 Task: Find a flat in San Salvador, El Salvador for 5 guests from June 9-10, with a price range of ₹6000 - ₹38000, 3 bedrooms, self check-in, and English-speaking host.
Action: Mouse moved to (415, 86)
Screenshot: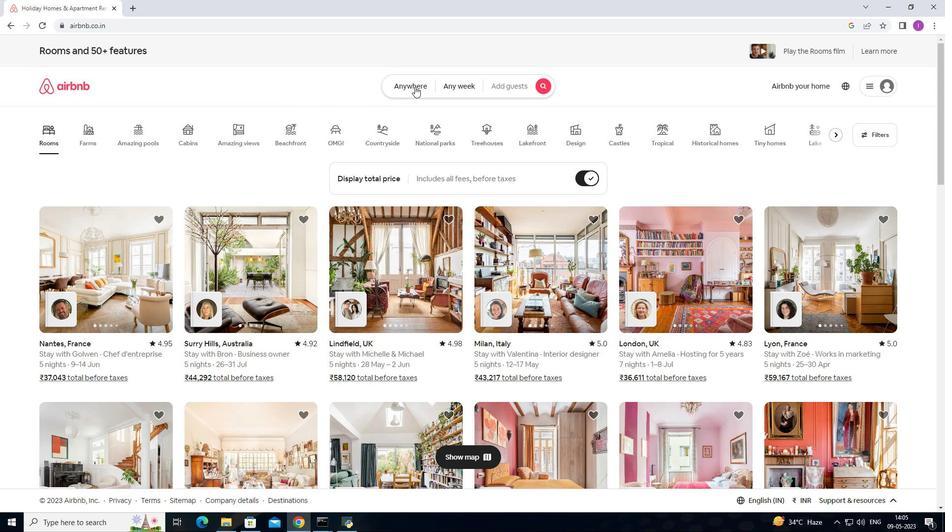 
Action: Mouse pressed left at (415, 86)
Screenshot: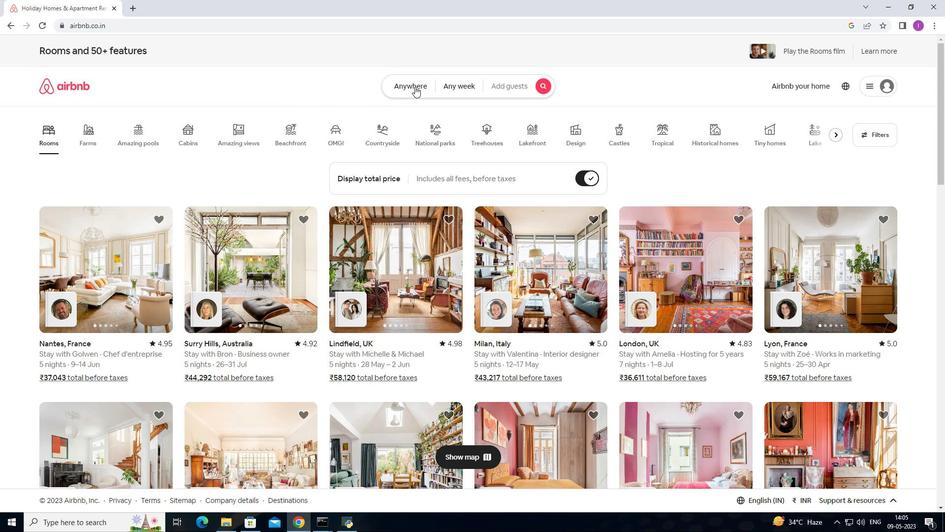 
Action: Mouse moved to (330, 120)
Screenshot: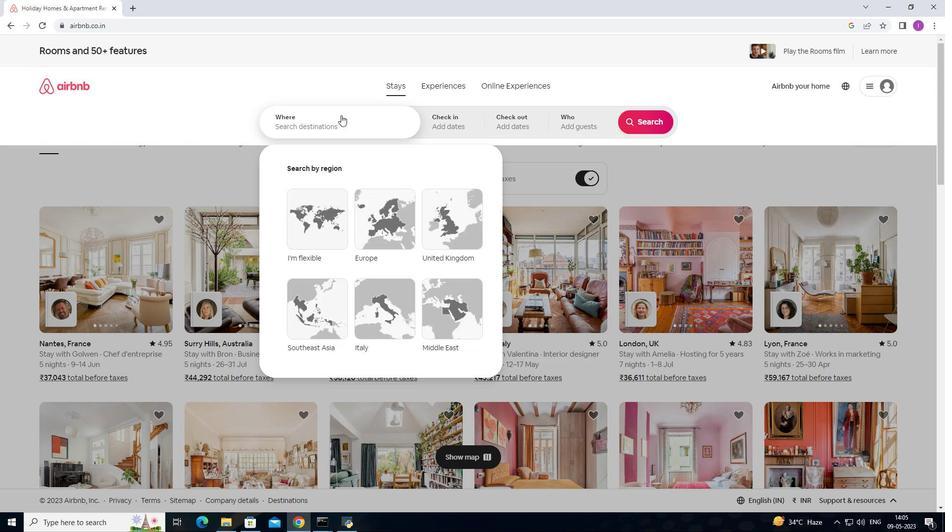 
Action: Mouse pressed left at (330, 120)
Screenshot: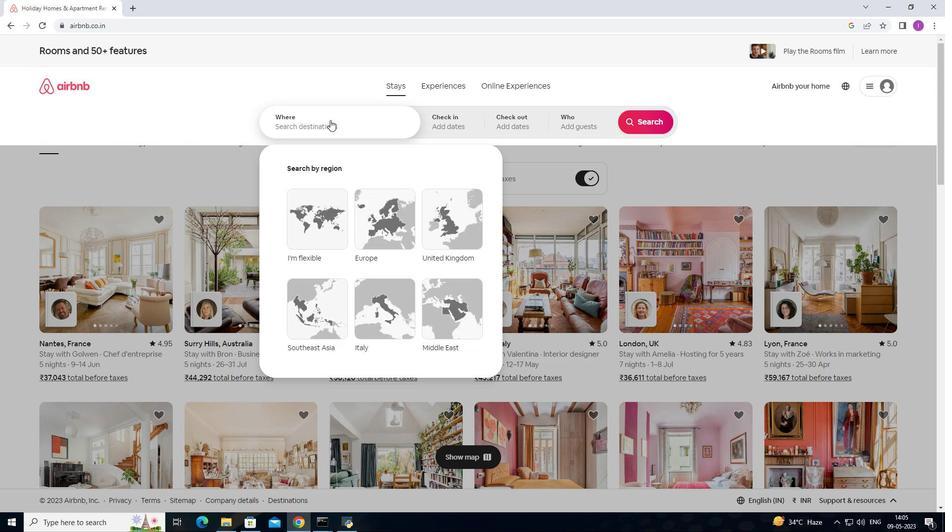 
Action: Mouse moved to (339, 123)
Screenshot: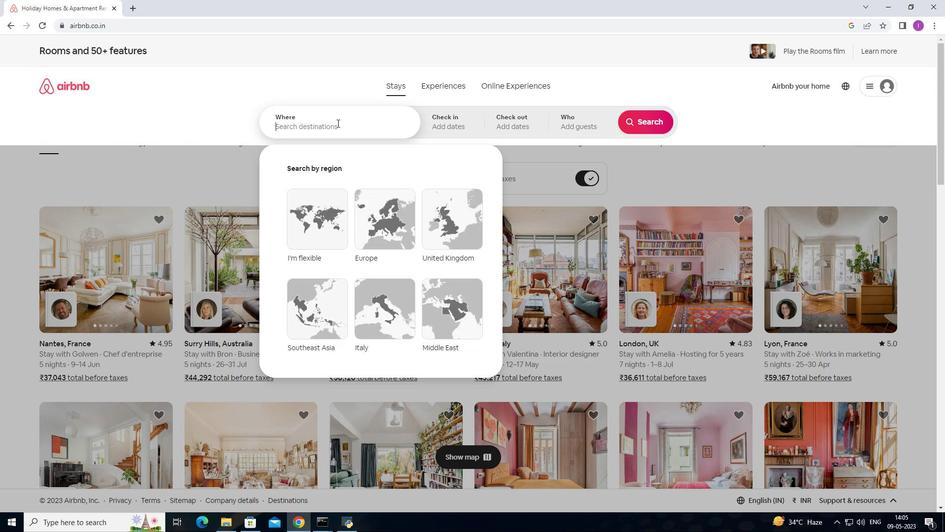 
Action: Key pressed <Key.shift>San<Key.space><Key.shift>Salvador,<Key.shift>El<Key.space>salvador
Screenshot: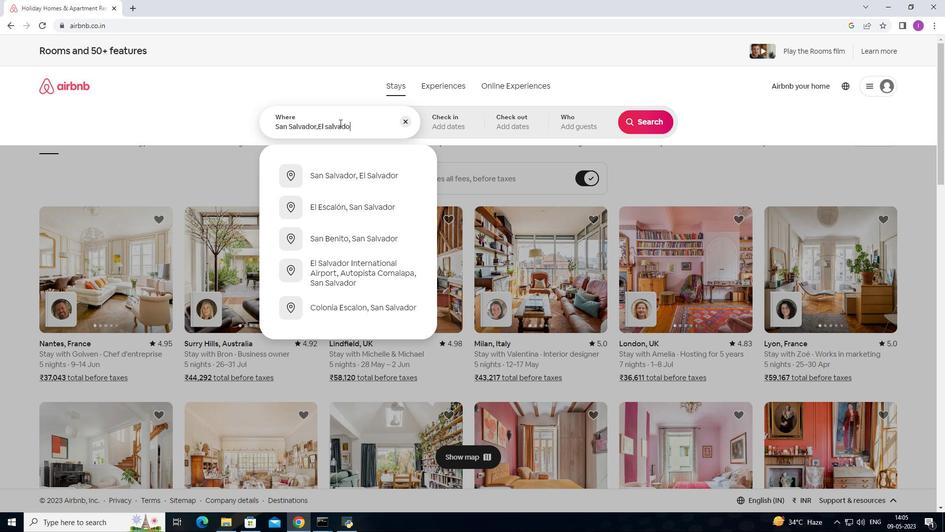 
Action: Mouse moved to (330, 172)
Screenshot: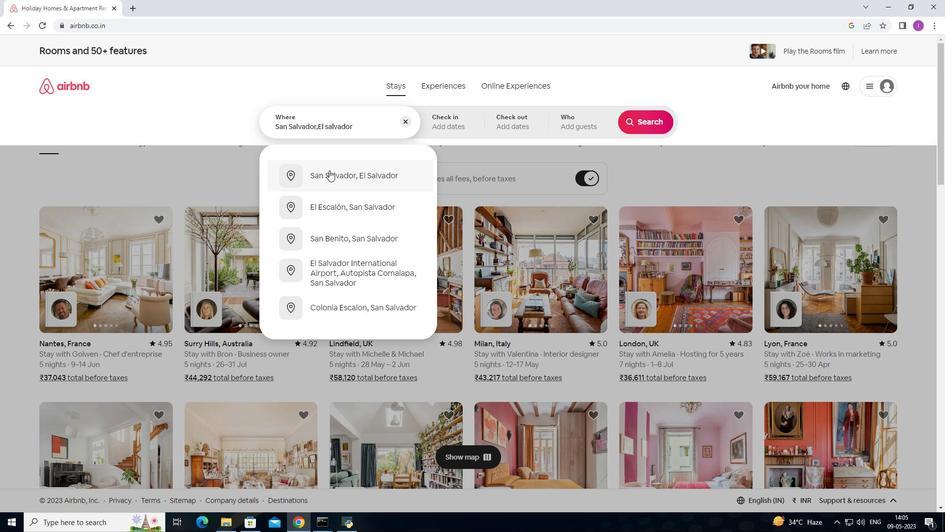 
Action: Mouse pressed left at (330, 172)
Screenshot: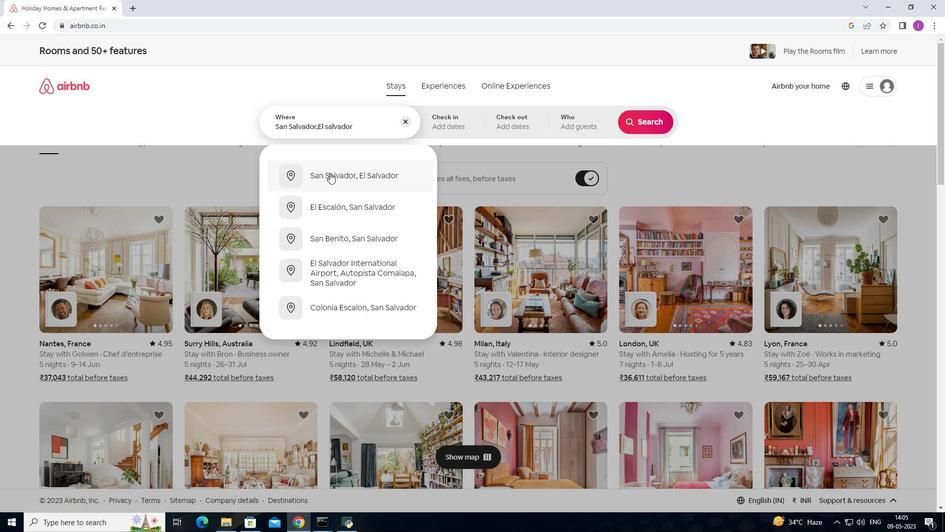 
Action: Mouse moved to (533, 129)
Screenshot: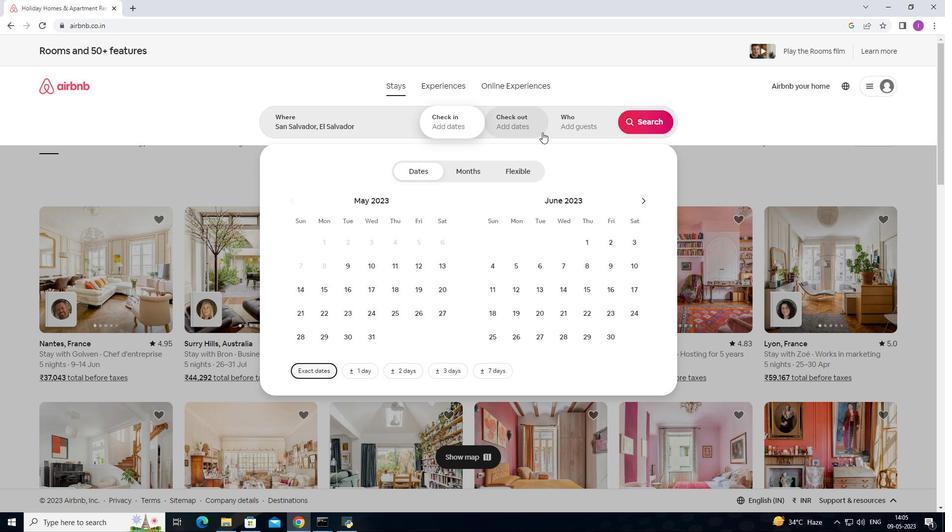 
Action: Mouse pressed left at (533, 129)
Screenshot: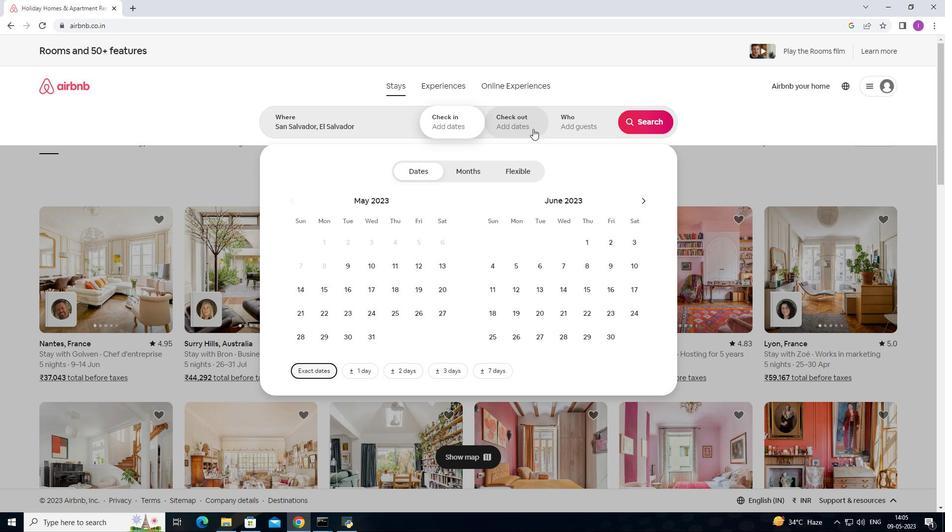 
Action: Mouse moved to (638, 199)
Screenshot: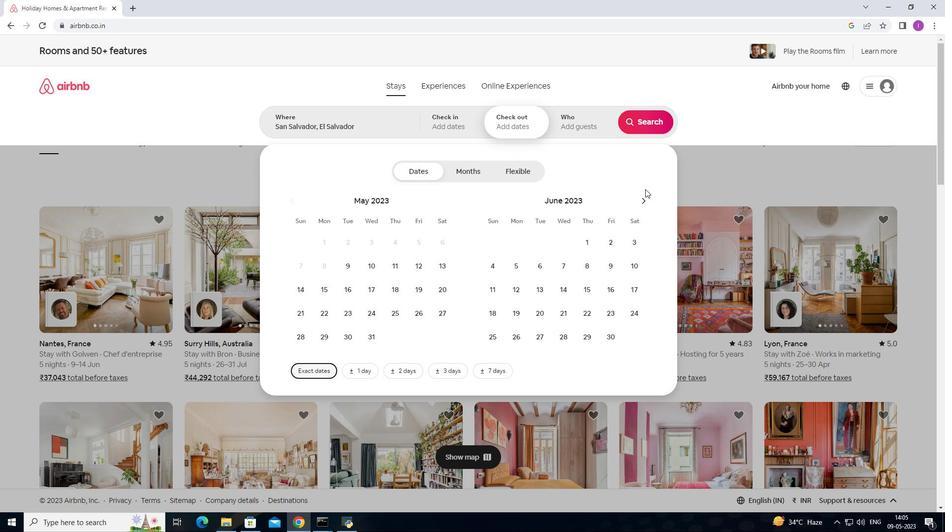 
Action: Mouse pressed left at (638, 199)
Screenshot: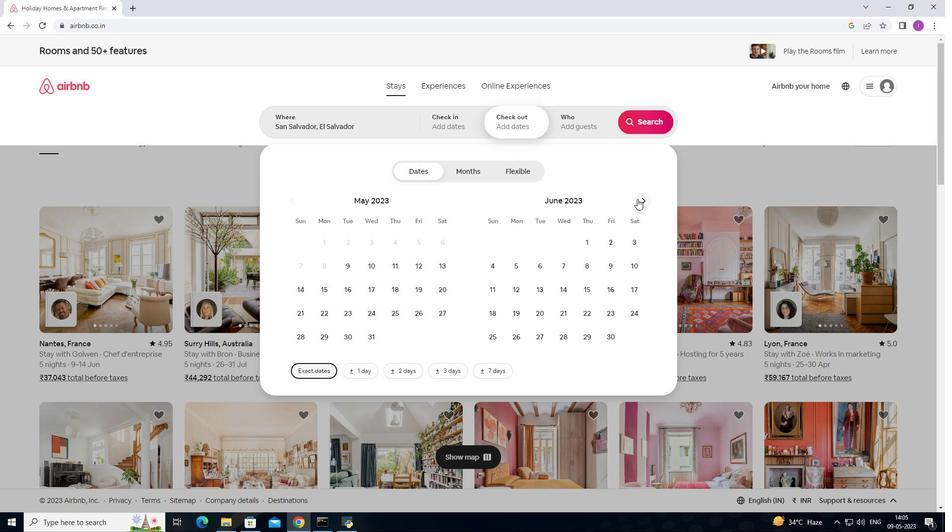 
Action: Mouse moved to (388, 238)
Screenshot: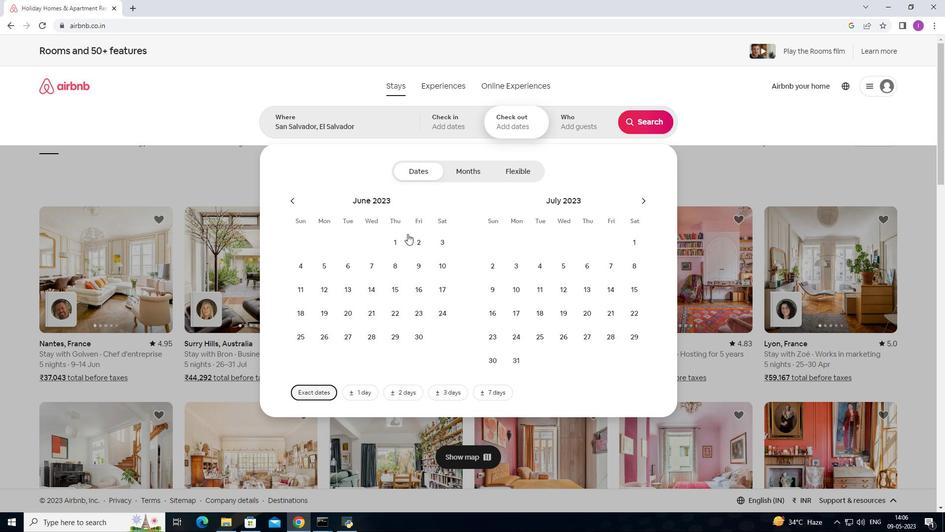 
Action: Mouse pressed left at (388, 238)
Screenshot: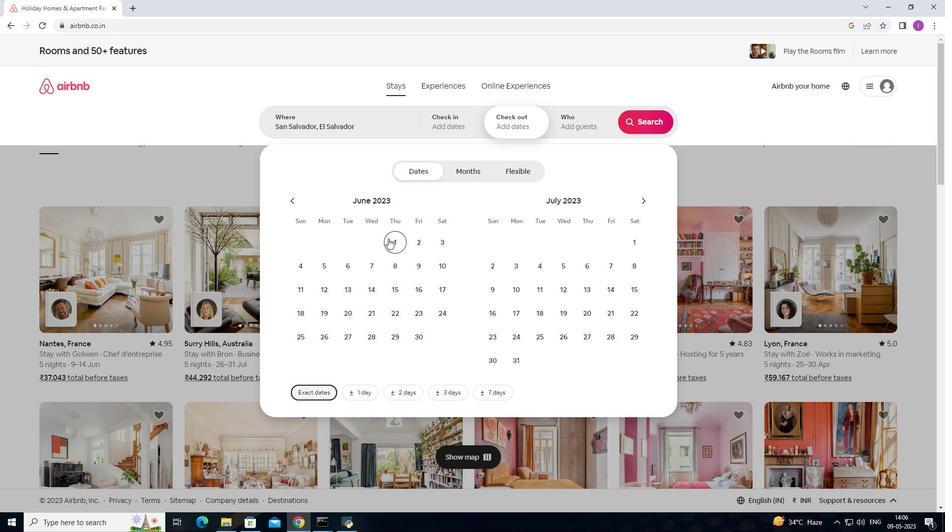 
Action: Mouse moved to (416, 261)
Screenshot: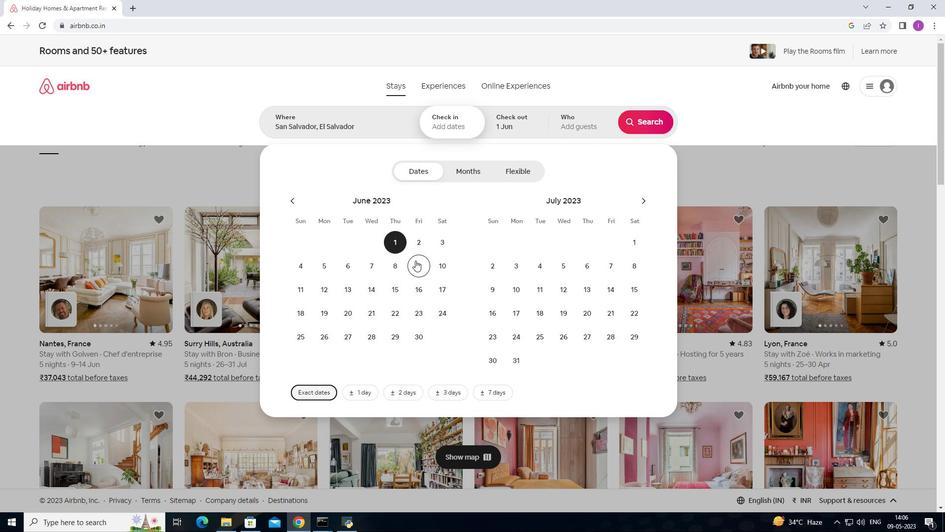 
Action: Mouse pressed left at (416, 261)
Screenshot: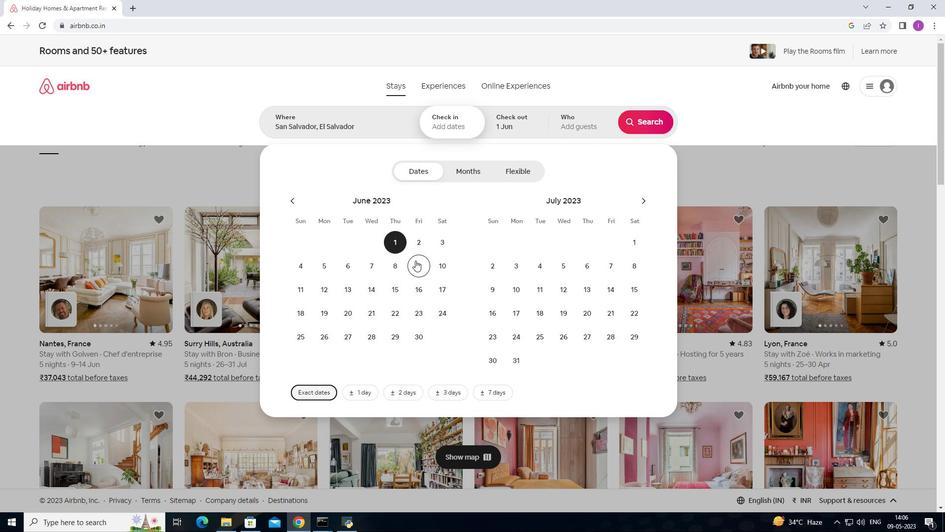 
Action: Mouse moved to (573, 124)
Screenshot: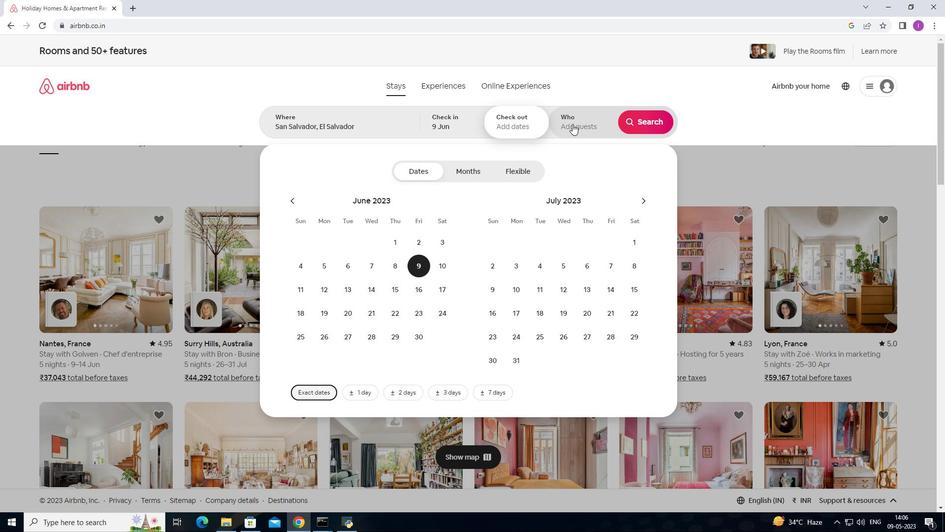 
Action: Mouse pressed left at (573, 124)
Screenshot: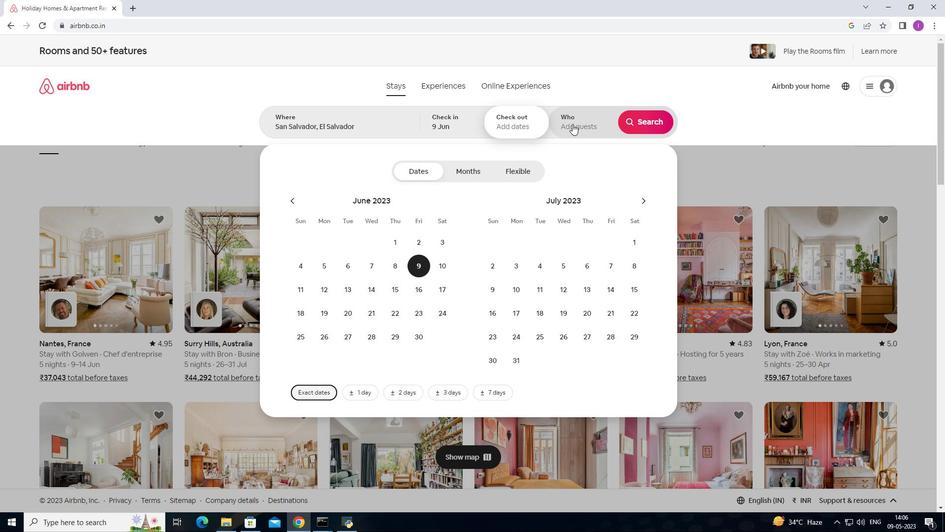 
Action: Mouse moved to (652, 174)
Screenshot: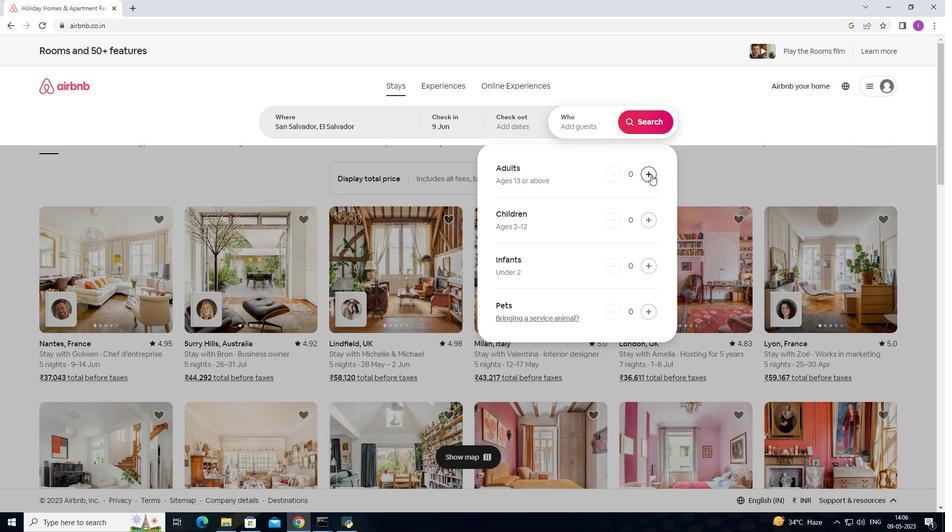 
Action: Mouse pressed left at (652, 174)
Screenshot: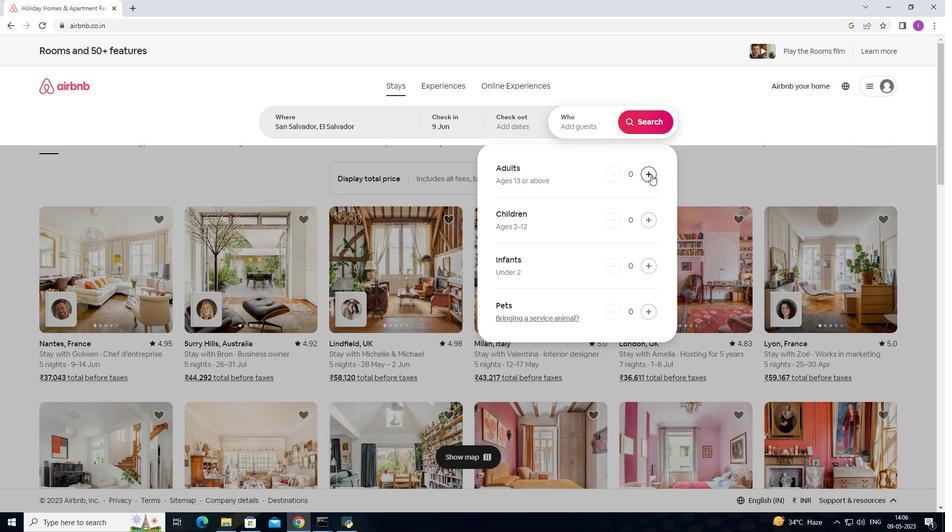 
Action: Mouse moved to (653, 174)
Screenshot: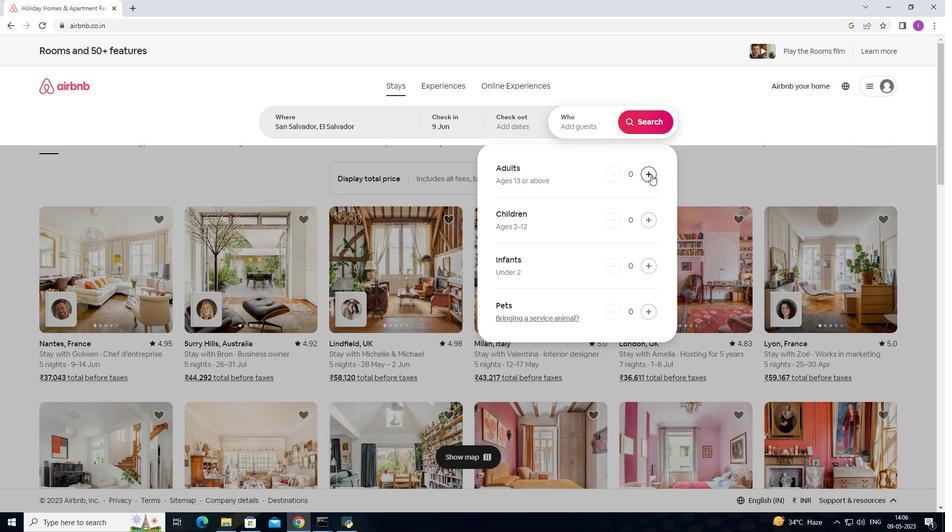 
Action: Mouse pressed left at (653, 174)
Screenshot: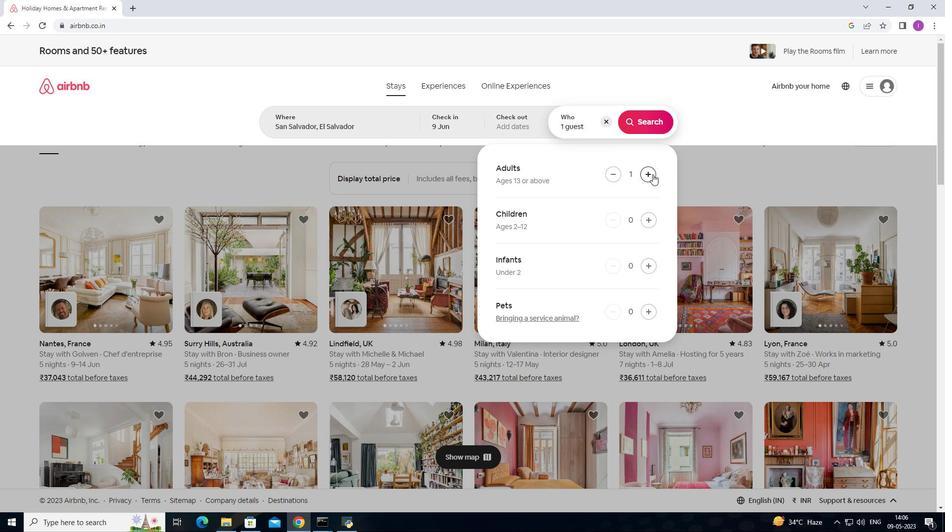 
Action: Mouse moved to (653, 174)
Screenshot: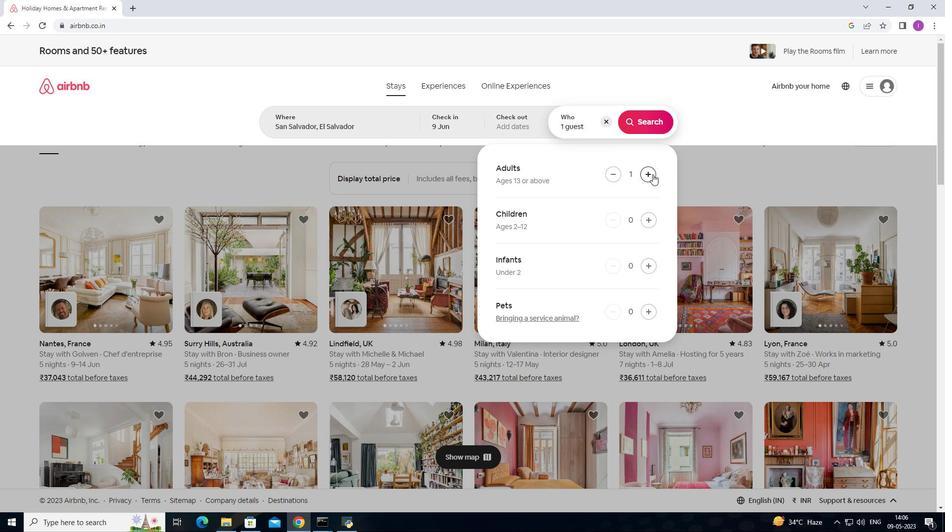 
Action: Mouse pressed left at (653, 174)
Screenshot: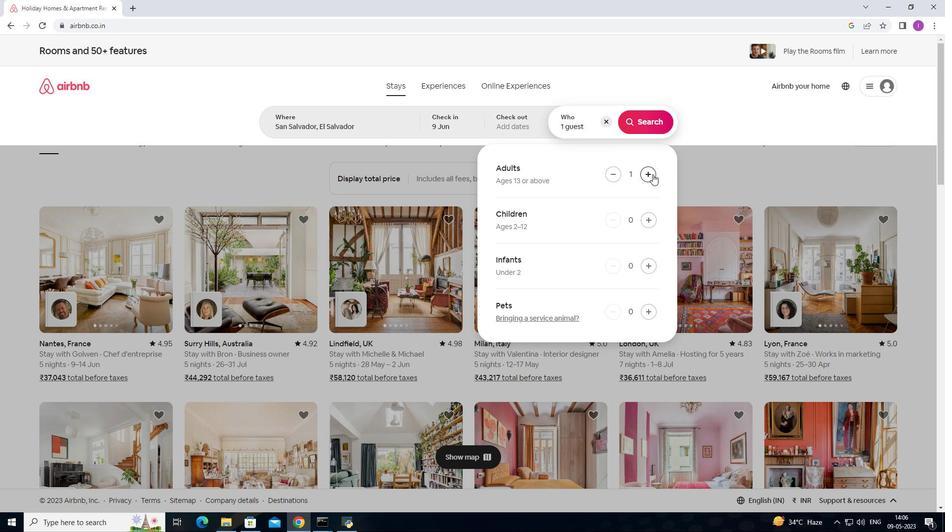 
Action: Mouse pressed left at (653, 174)
Screenshot: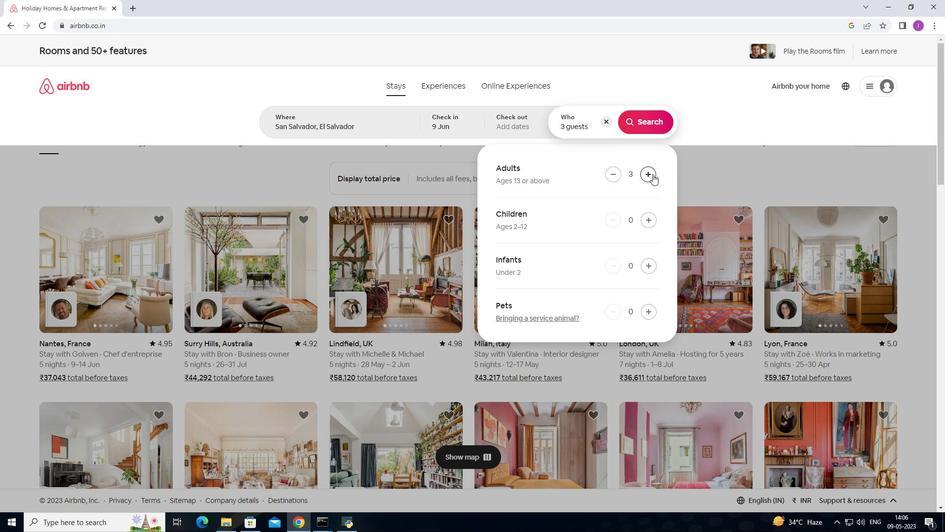 
Action: Mouse pressed left at (653, 174)
Screenshot: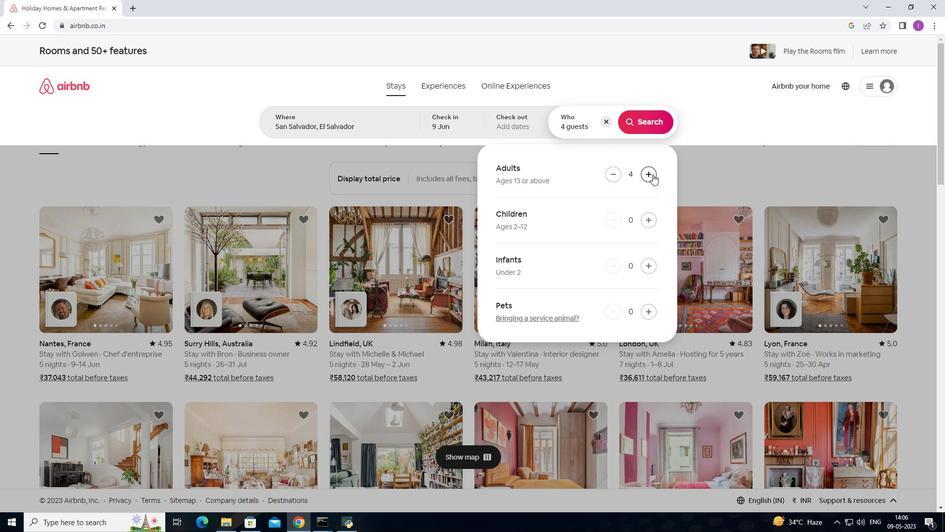 
Action: Mouse moved to (655, 120)
Screenshot: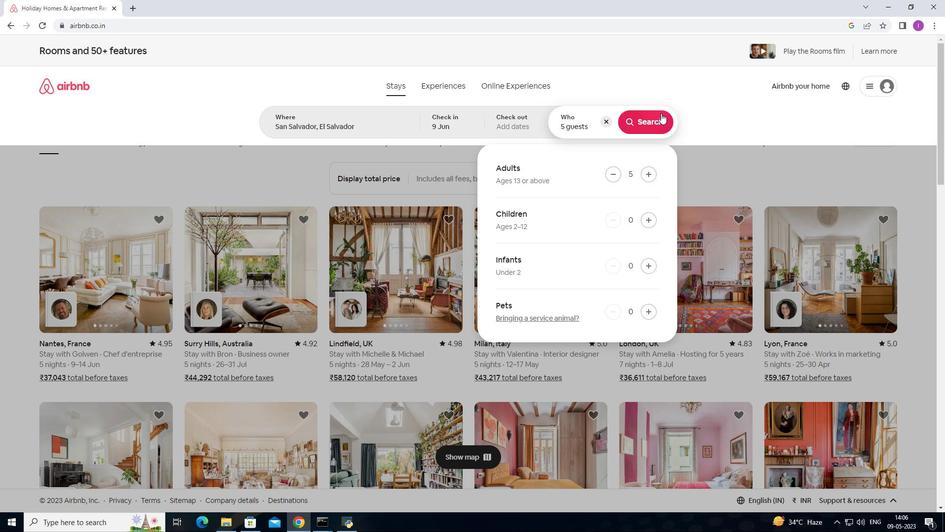 
Action: Mouse pressed left at (655, 120)
Screenshot: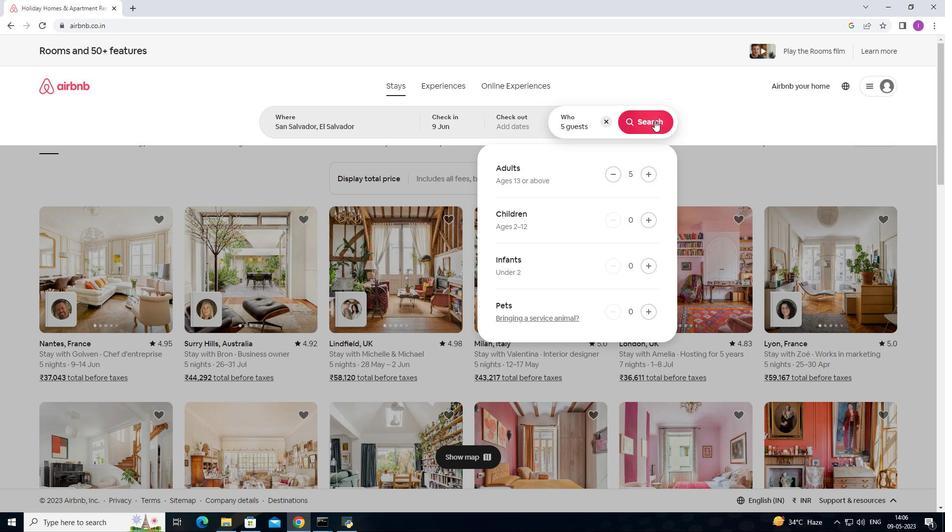 
Action: Mouse moved to (912, 93)
Screenshot: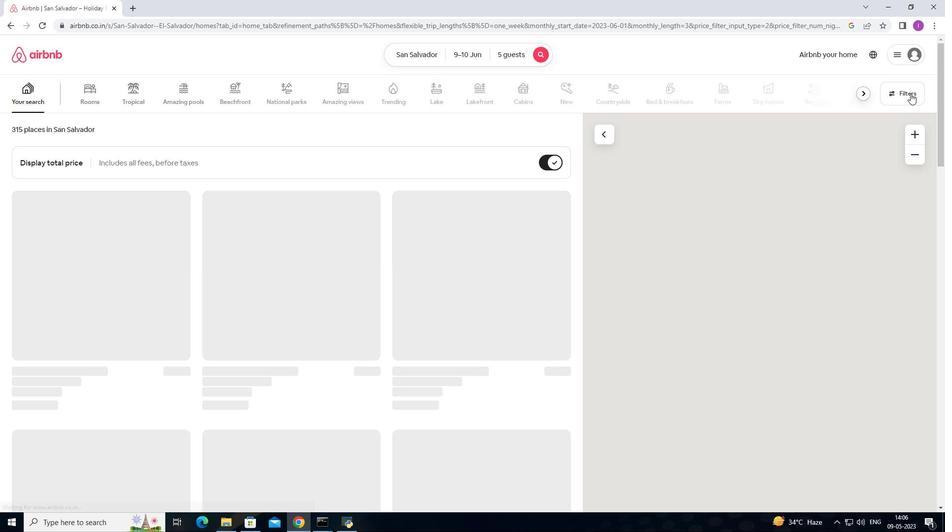 
Action: Mouse pressed left at (912, 93)
Screenshot: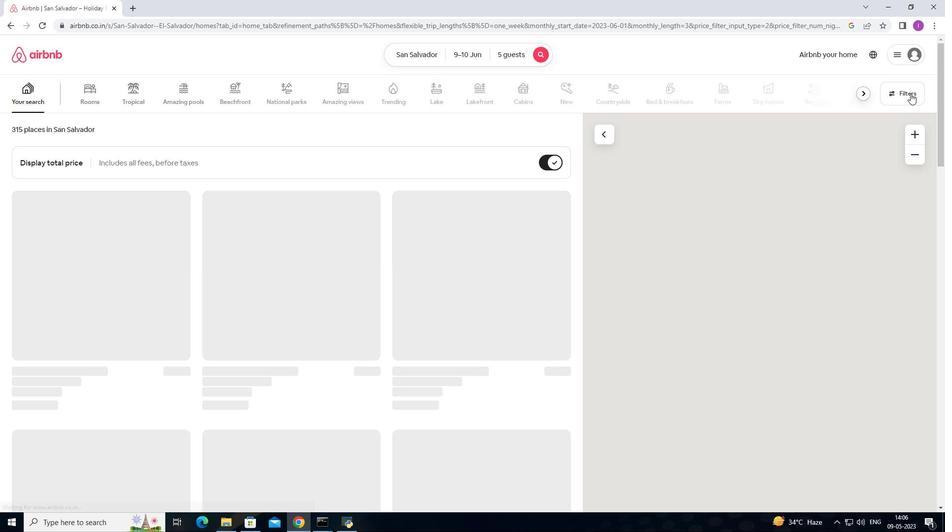 
Action: Mouse moved to (350, 336)
Screenshot: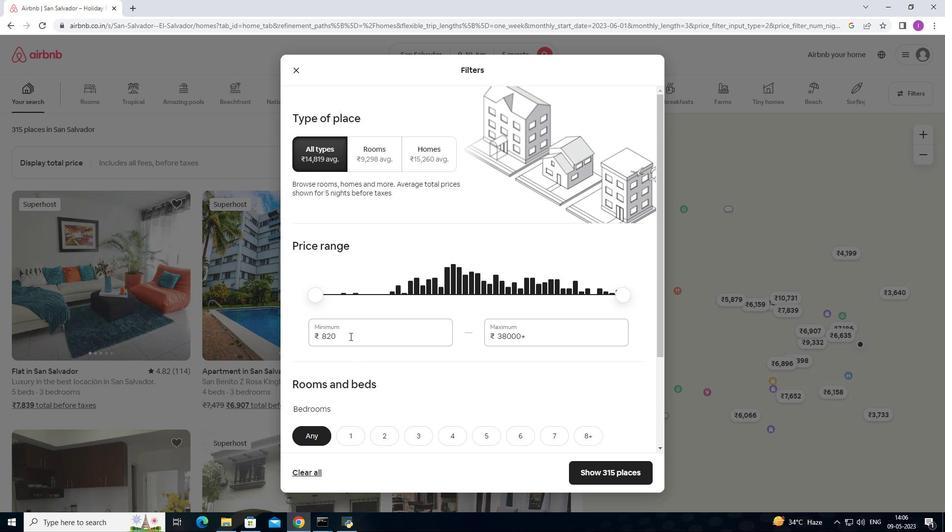 
Action: Mouse pressed left at (350, 336)
Screenshot: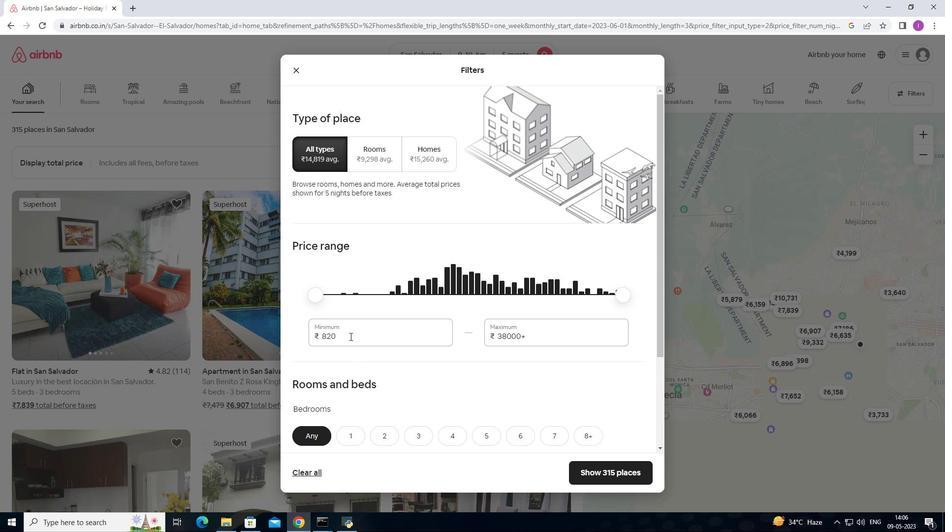 
Action: Mouse moved to (335, 327)
Screenshot: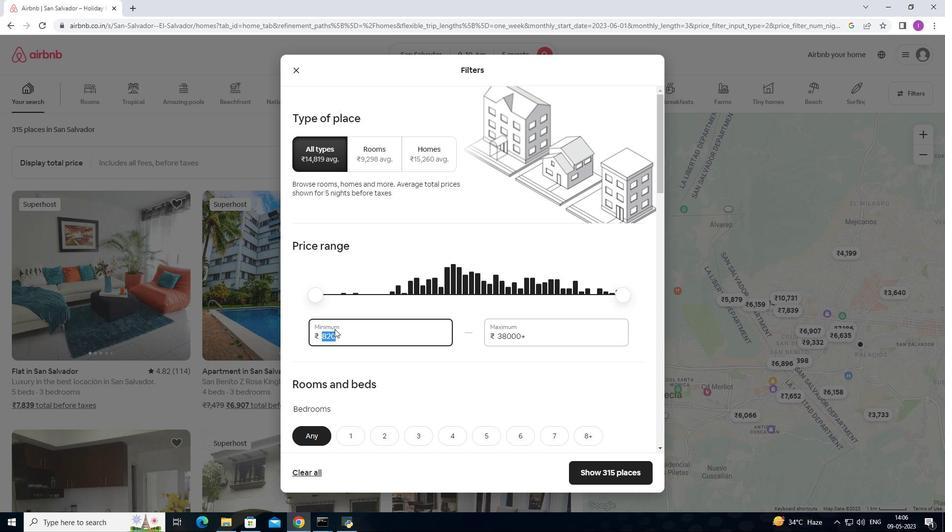 
Action: Key pressed 6000
Screenshot: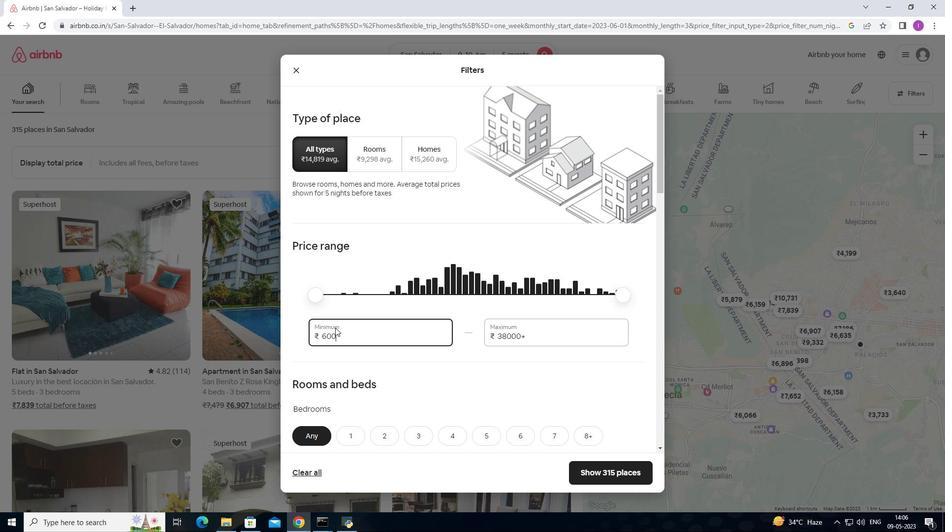 
Action: Mouse moved to (534, 336)
Screenshot: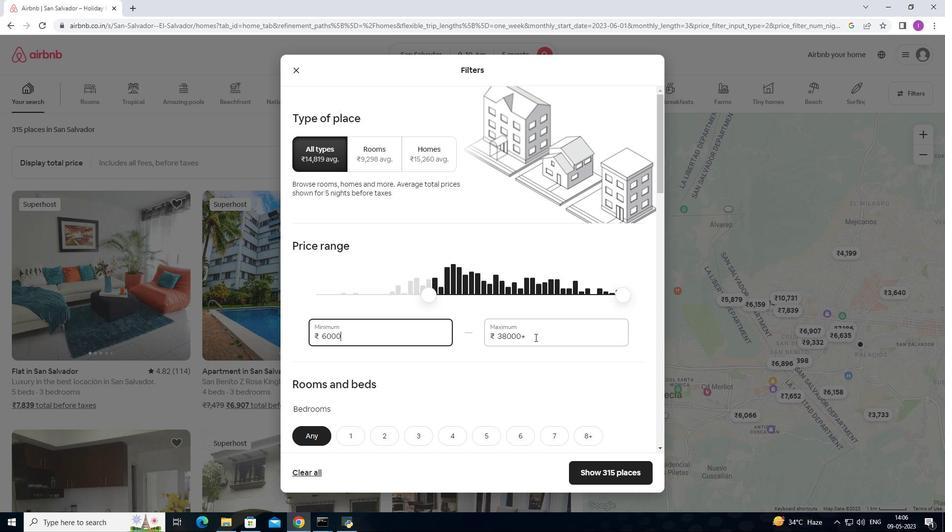 
Action: Mouse pressed left at (534, 336)
Screenshot: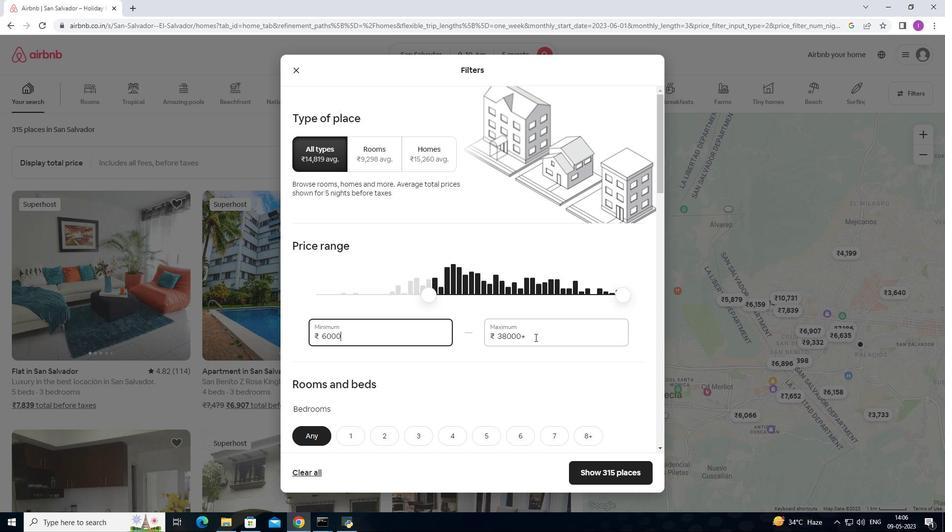 
Action: Mouse moved to (475, 337)
Screenshot: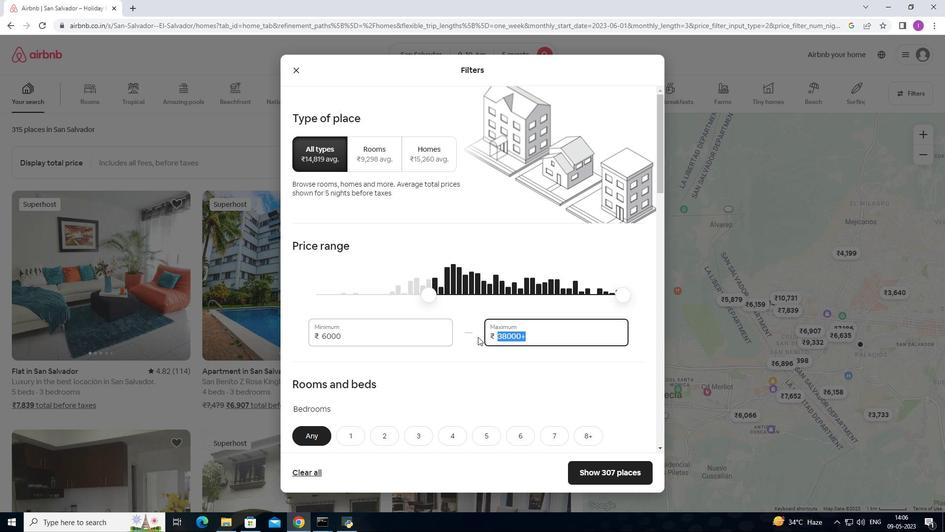 
Action: Key pressed 12000
Screenshot: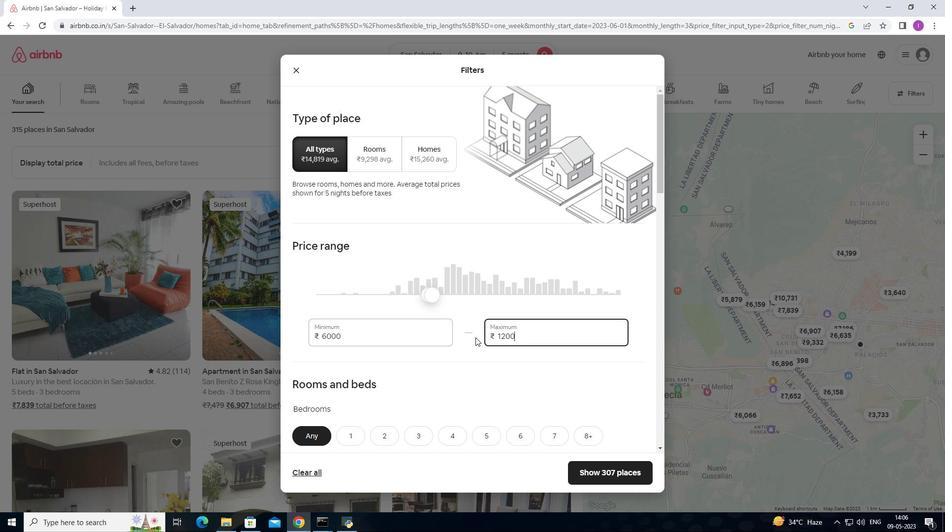 
Action: Mouse moved to (480, 331)
Screenshot: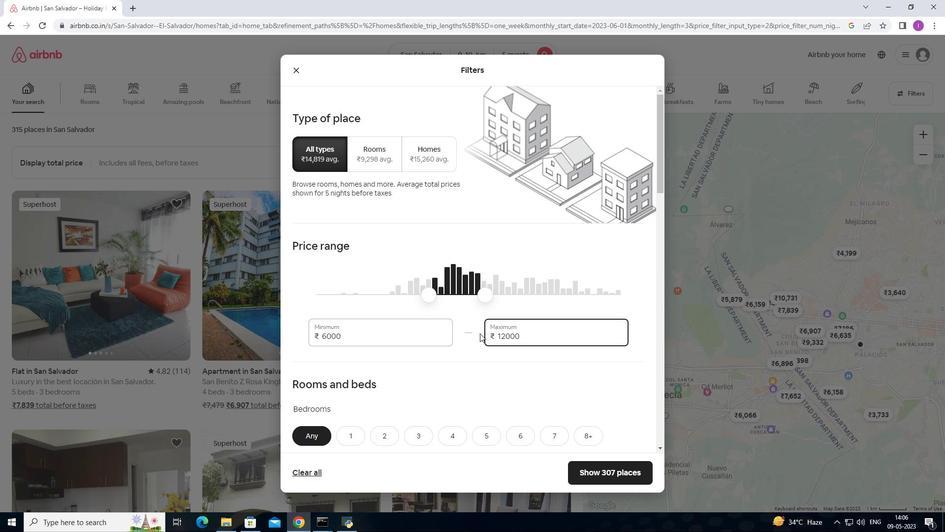 
Action: Mouse scrolled (480, 331) with delta (0, 0)
Screenshot: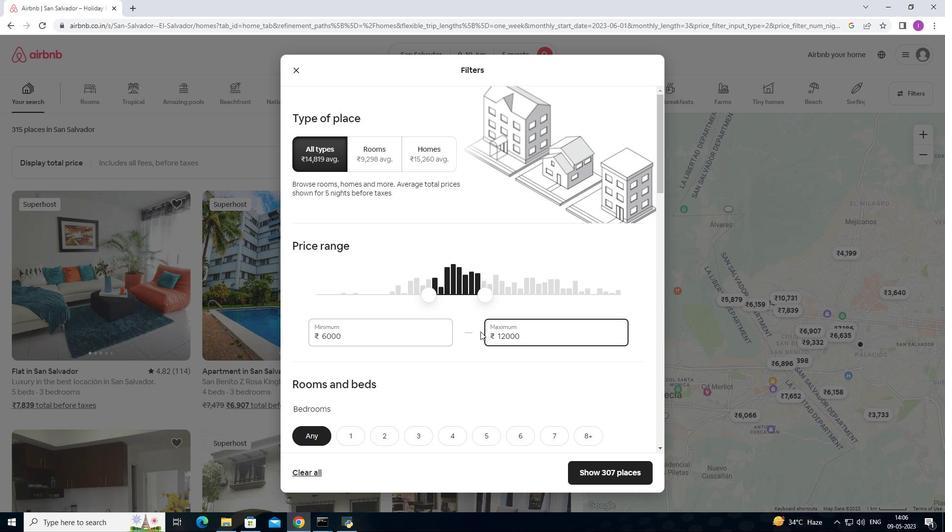 
Action: Mouse scrolled (480, 331) with delta (0, 0)
Screenshot: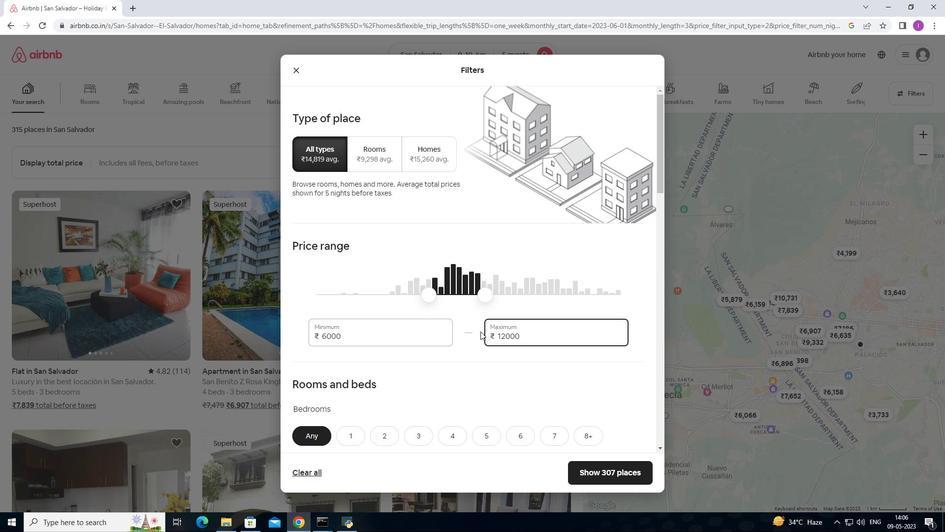 
Action: Mouse scrolled (480, 331) with delta (0, 0)
Screenshot: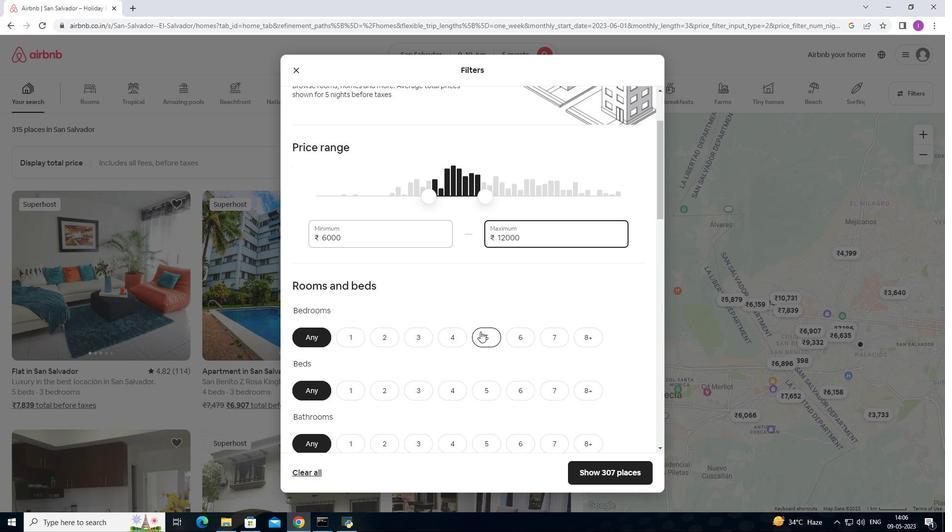 
Action: Mouse moved to (481, 330)
Screenshot: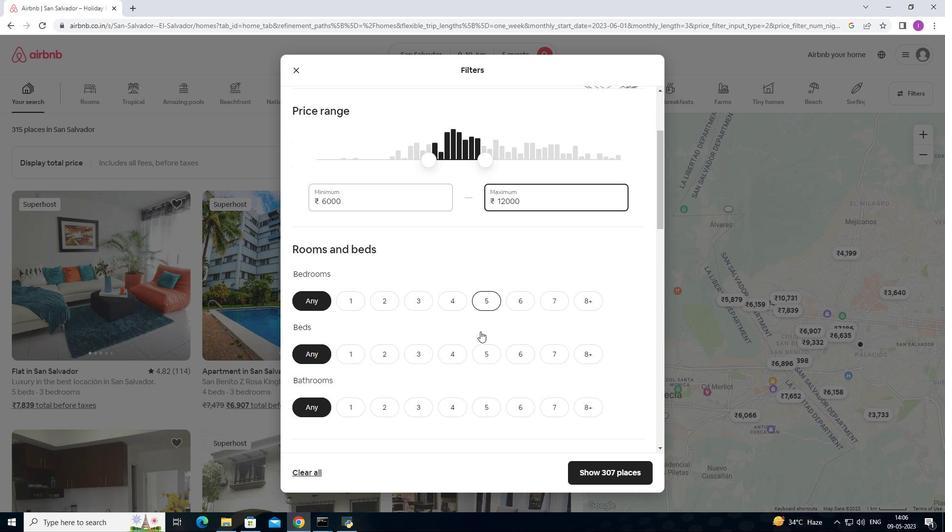 
Action: Mouse scrolled (481, 330) with delta (0, 0)
Screenshot: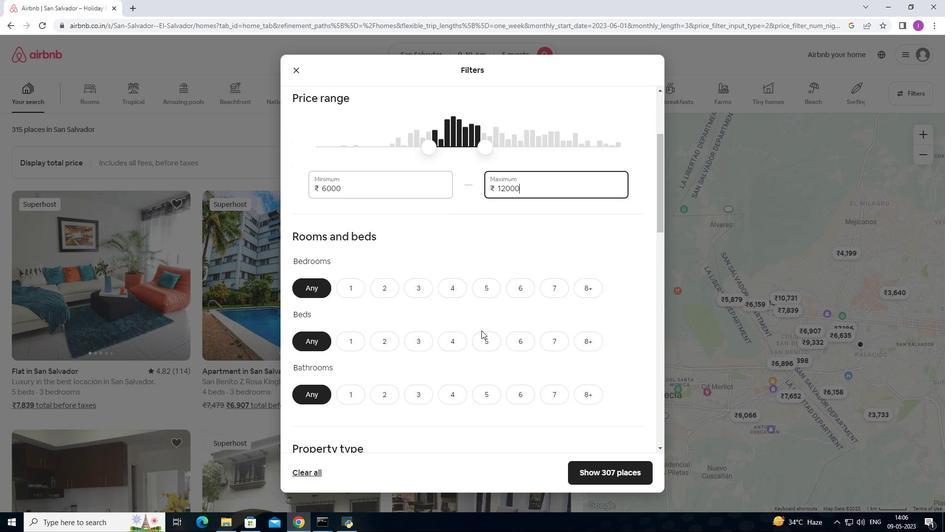 
Action: Mouse scrolled (481, 330) with delta (0, 0)
Screenshot: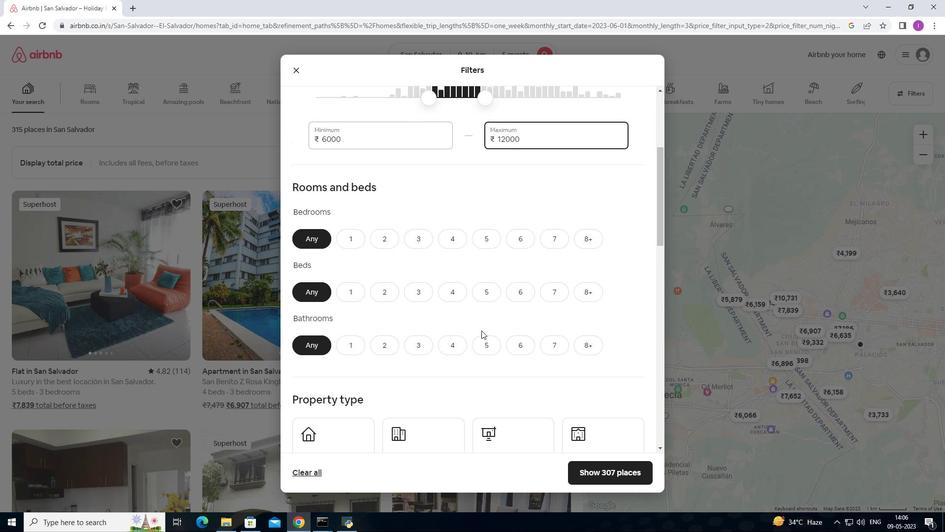 
Action: Mouse scrolled (481, 330) with delta (0, 0)
Screenshot: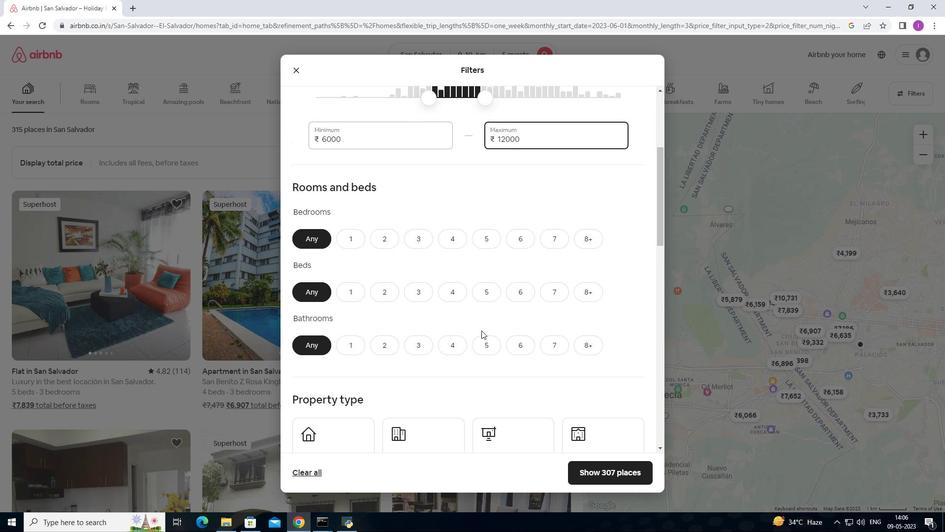 
Action: Mouse moved to (422, 137)
Screenshot: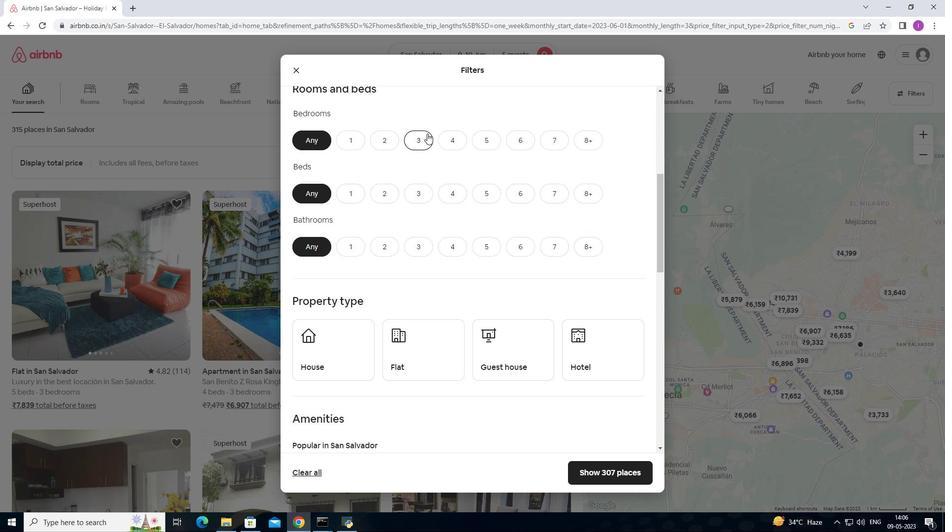 
Action: Mouse pressed left at (422, 137)
Screenshot: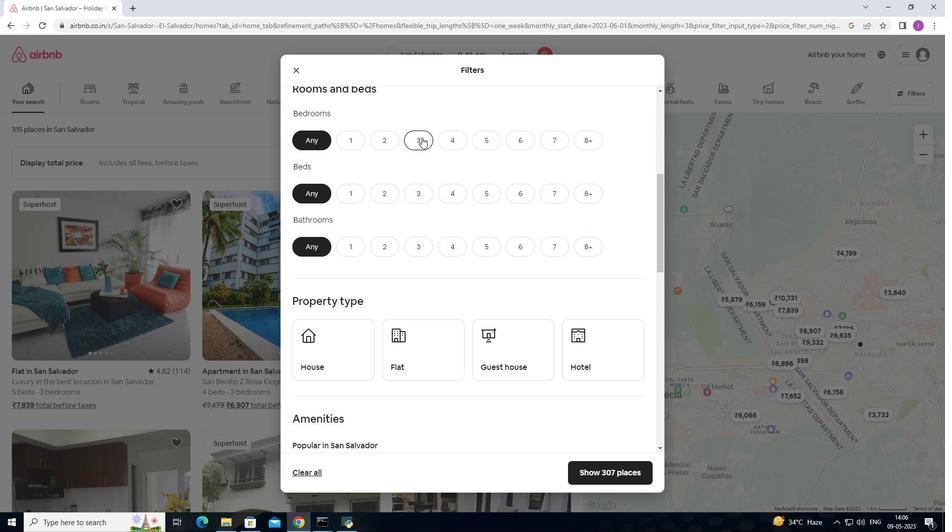 
Action: Mouse moved to (416, 197)
Screenshot: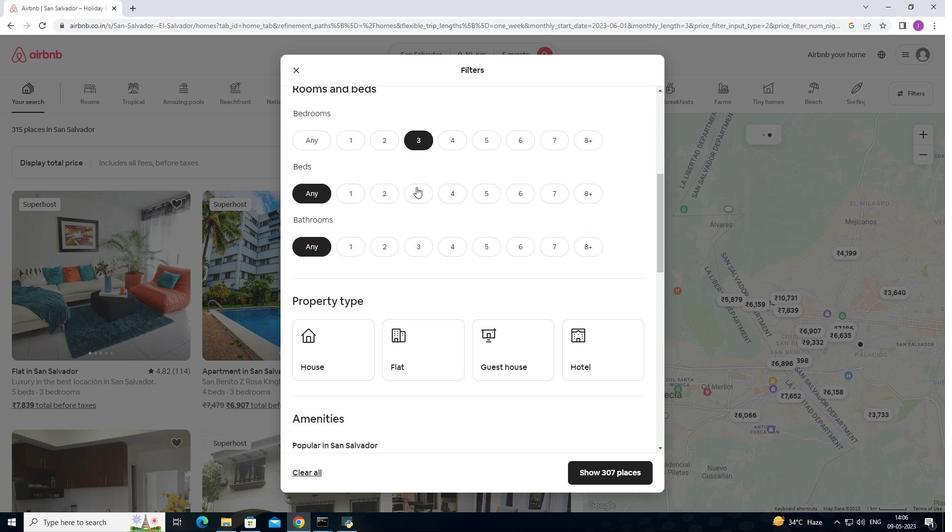 
Action: Mouse pressed left at (416, 197)
Screenshot: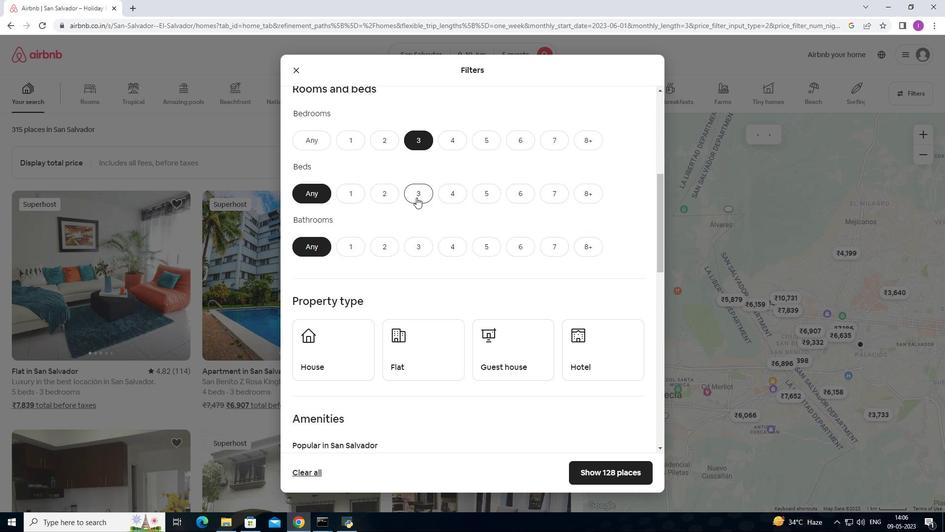 
Action: Mouse moved to (415, 239)
Screenshot: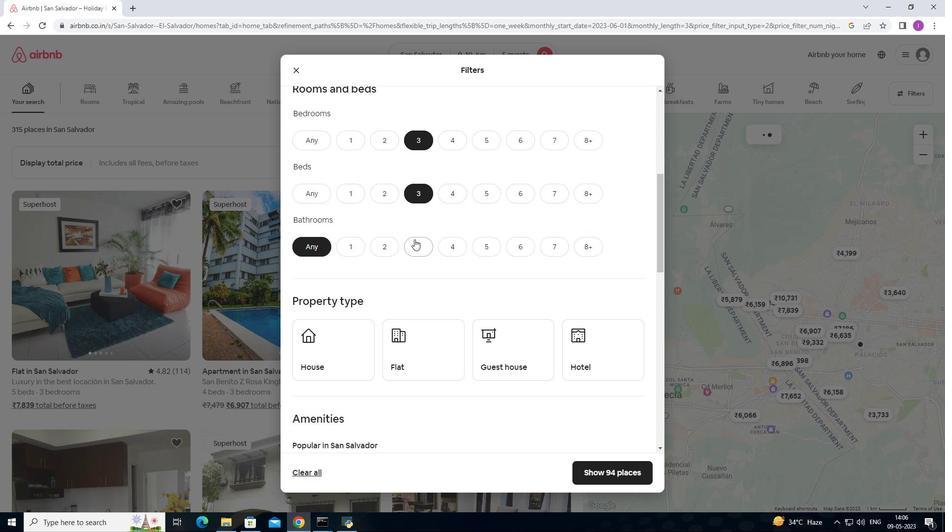 
Action: Mouse pressed left at (415, 239)
Screenshot: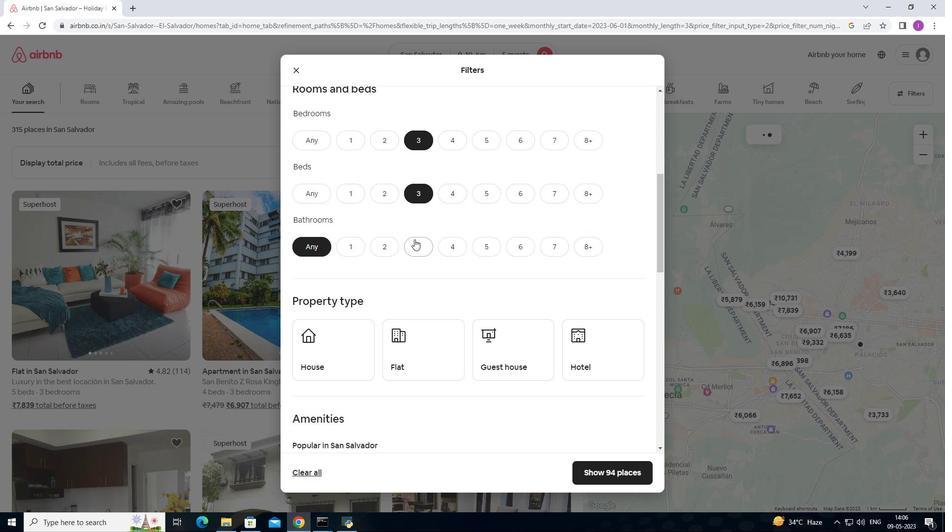 
Action: Mouse moved to (520, 230)
Screenshot: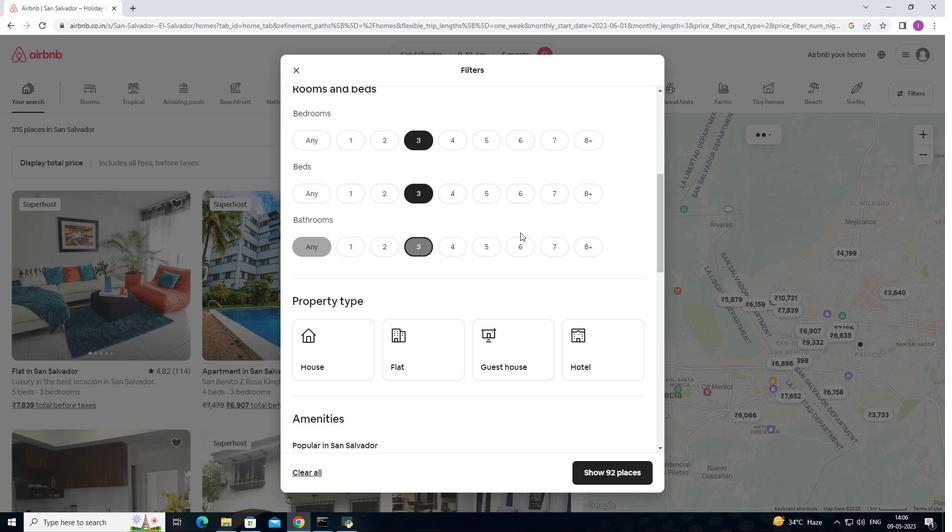 
Action: Mouse scrolled (520, 230) with delta (0, 0)
Screenshot: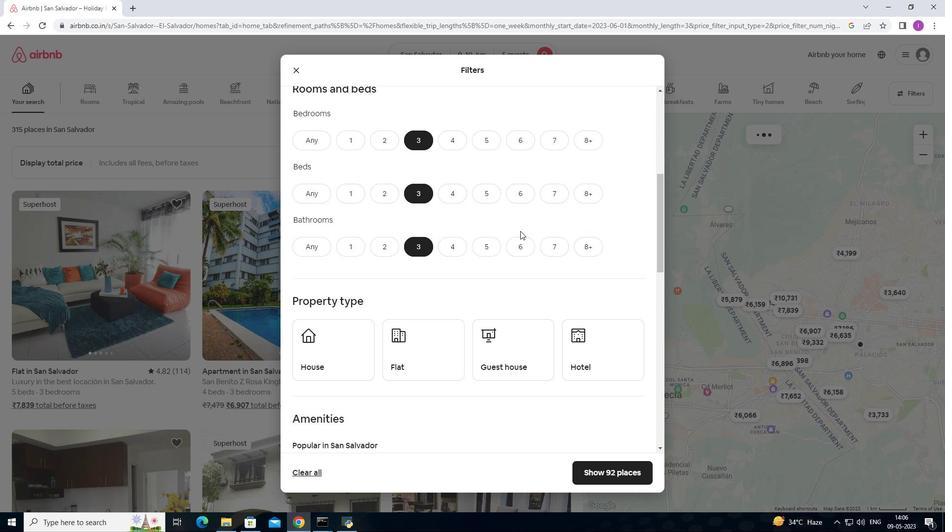 
Action: Mouse scrolled (520, 230) with delta (0, 0)
Screenshot: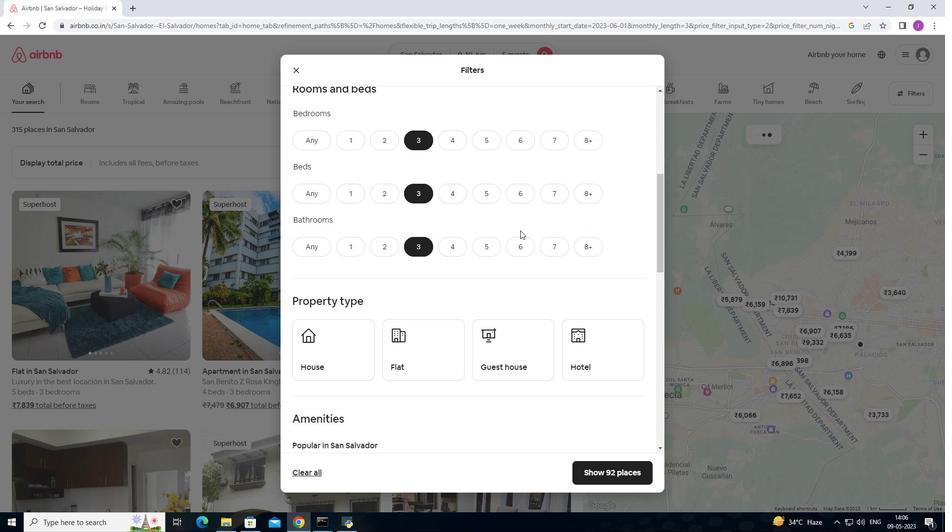 
Action: Mouse moved to (520, 230)
Screenshot: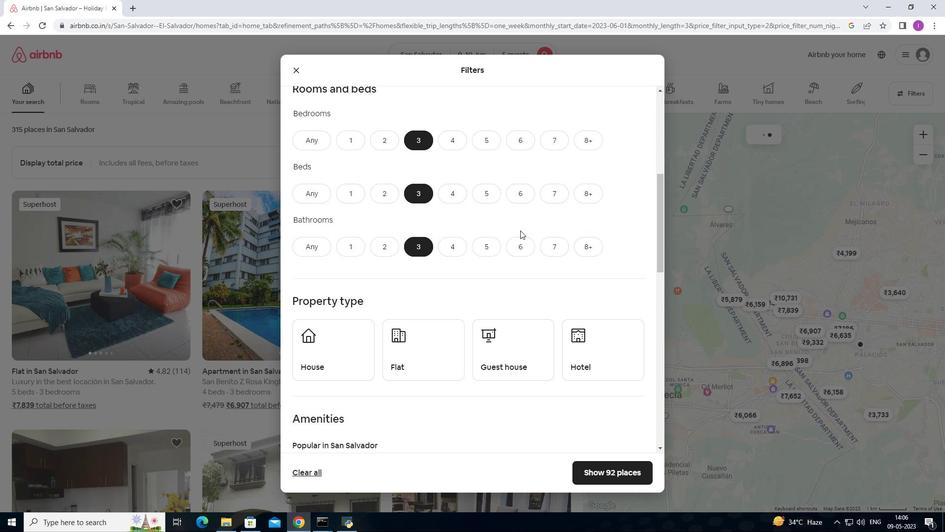
Action: Mouse scrolled (520, 229) with delta (0, 0)
Screenshot: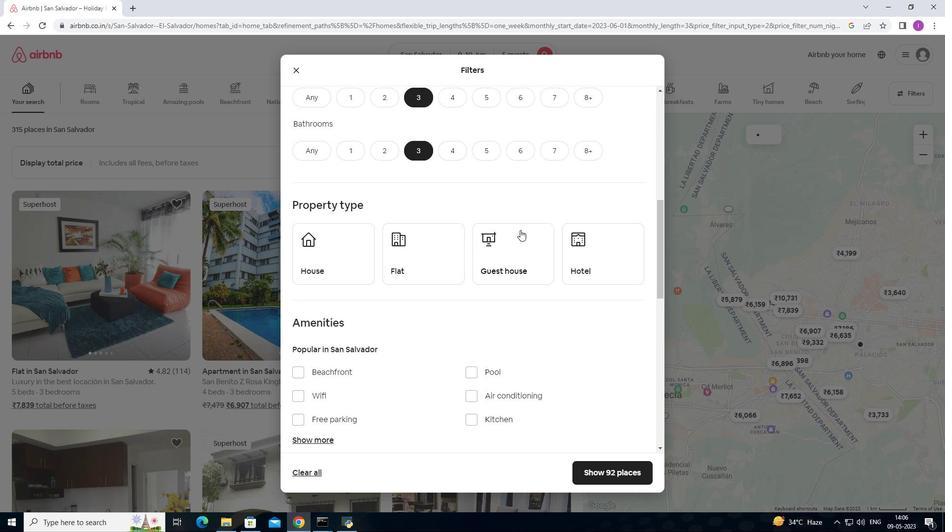 
Action: Mouse moved to (369, 211)
Screenshot: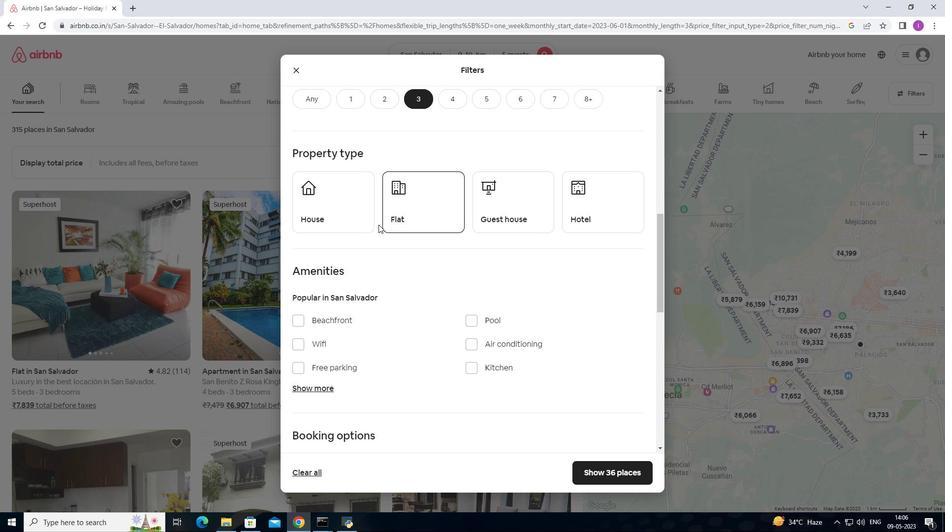 
Action: Mouse pressed left at (369, 211)
Screenshot: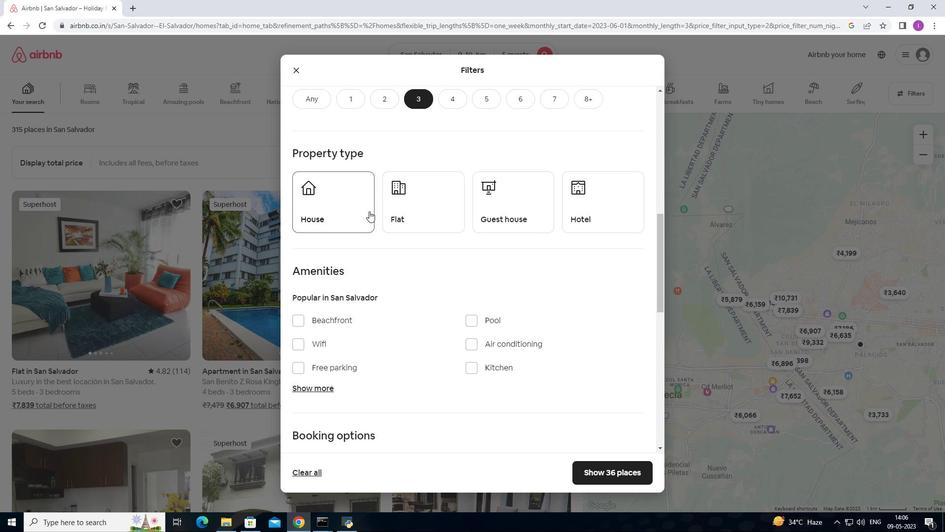 
Action: Mouse moved to (427, 206)
Screenshot: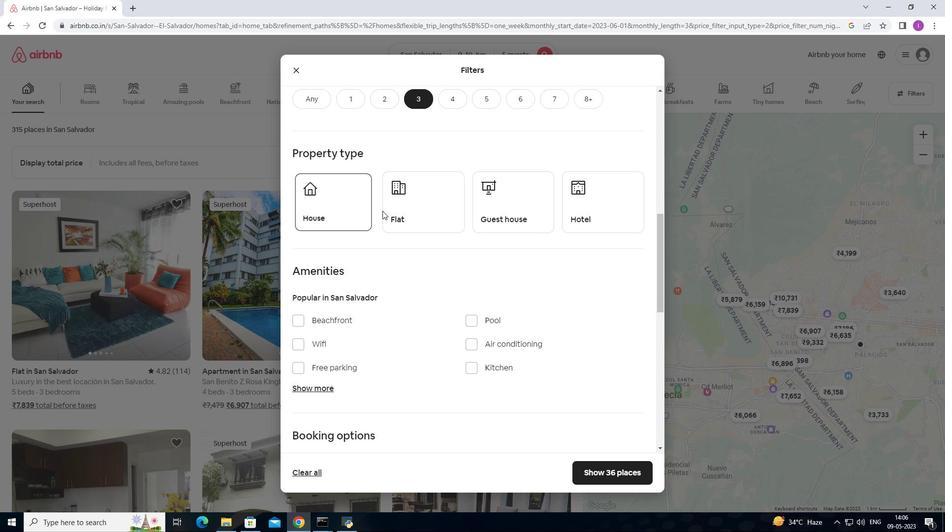 
Action: Mouse pressed left at (427, 206)
Screenshot: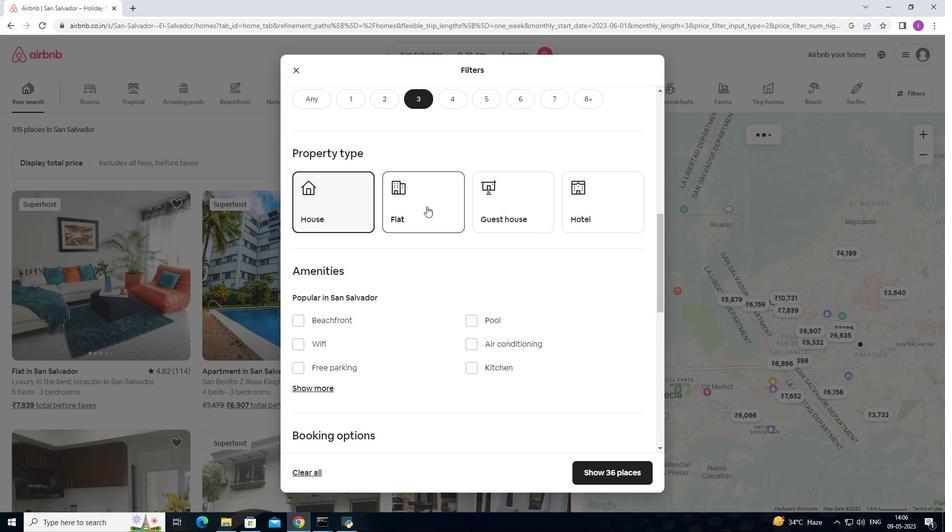 
Action: Mouse moved to (480, 203)
Screenshot: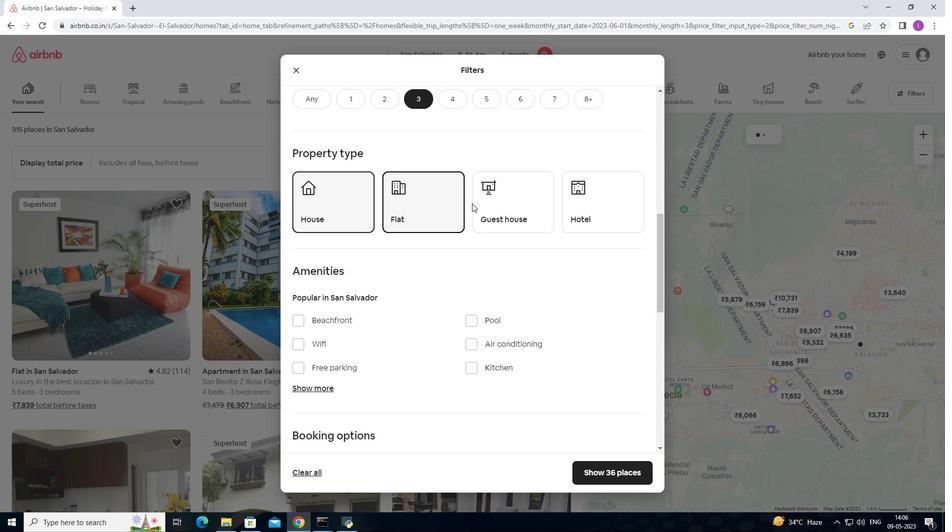 
Action: Mouse pressed left at (480, 203)
Screenshot: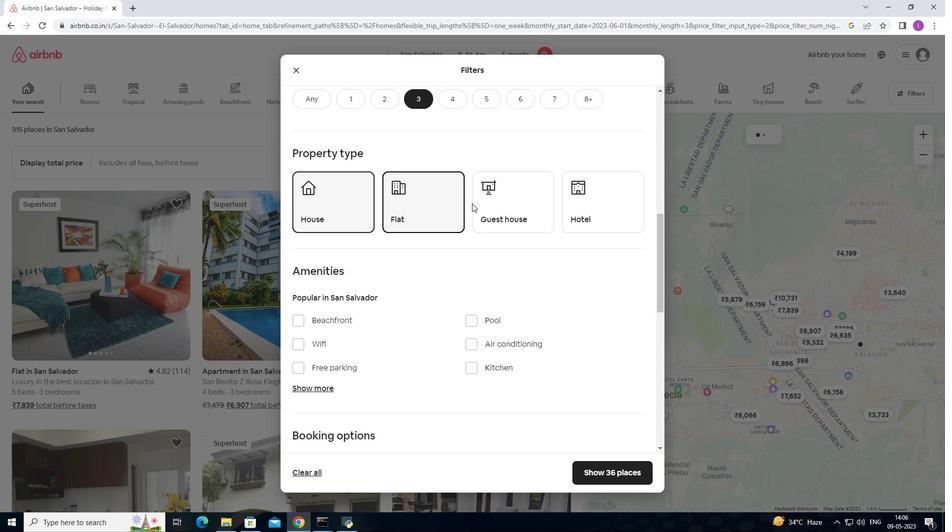 
Action: Mouse moved to (512, 199)
Screenshot: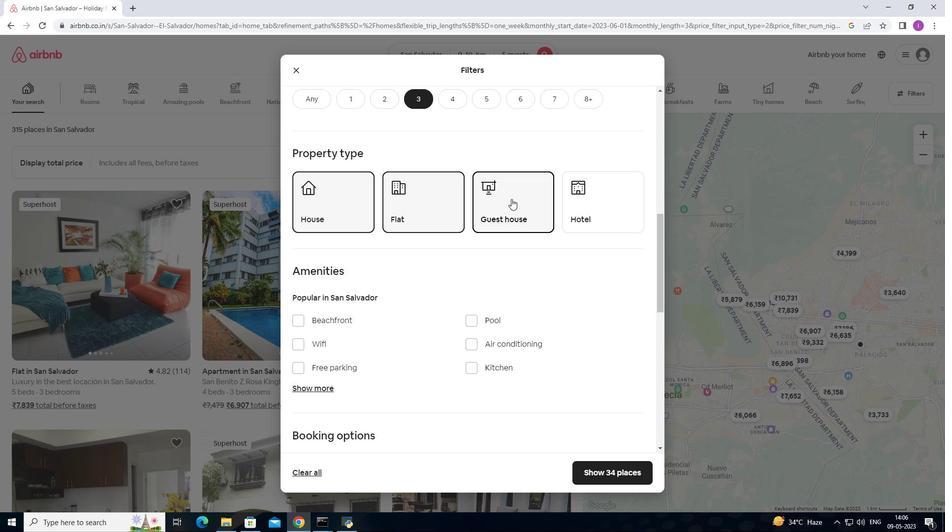 
Action: Mouse scrolled (512, 198) with delta (0, 0)
Screenshot: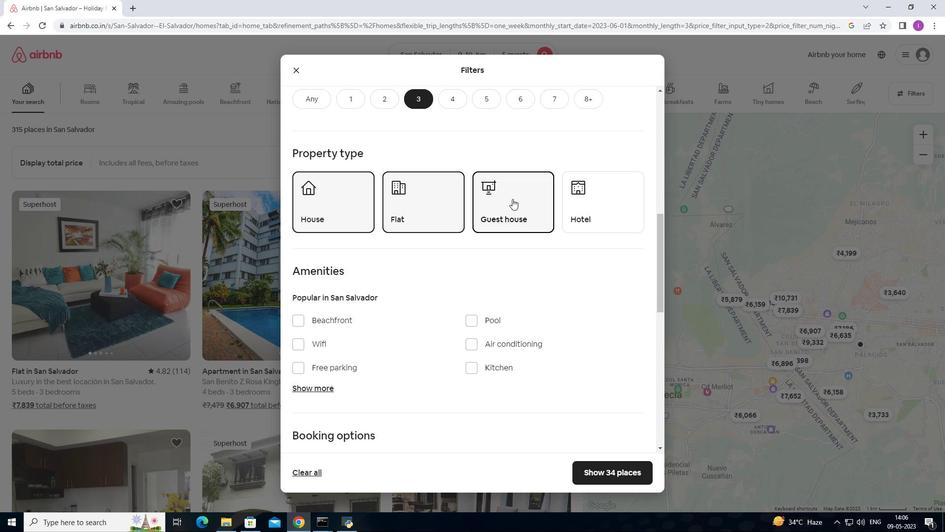 
Action: Mouse moved to (514, 198)
Screenshot: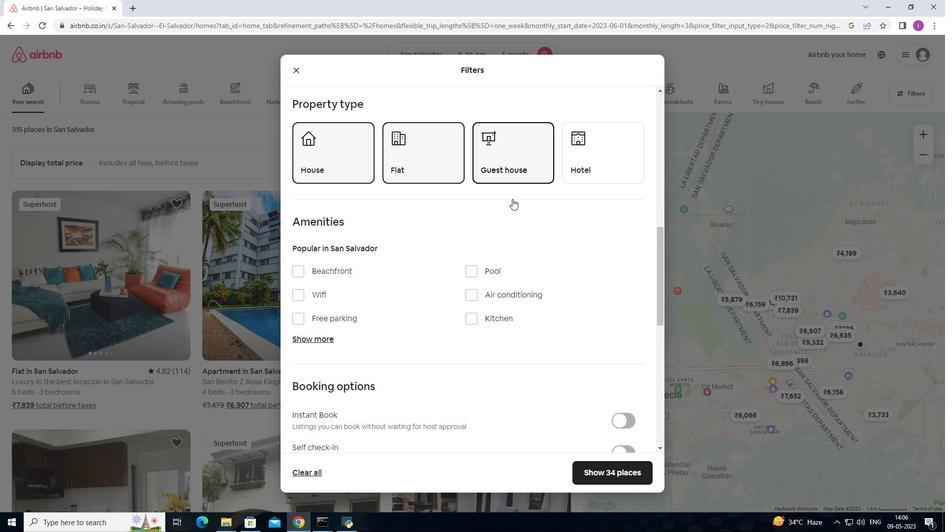
Action: Mouse scrolled (514, 197) with delta (0, 0)
Screenshot: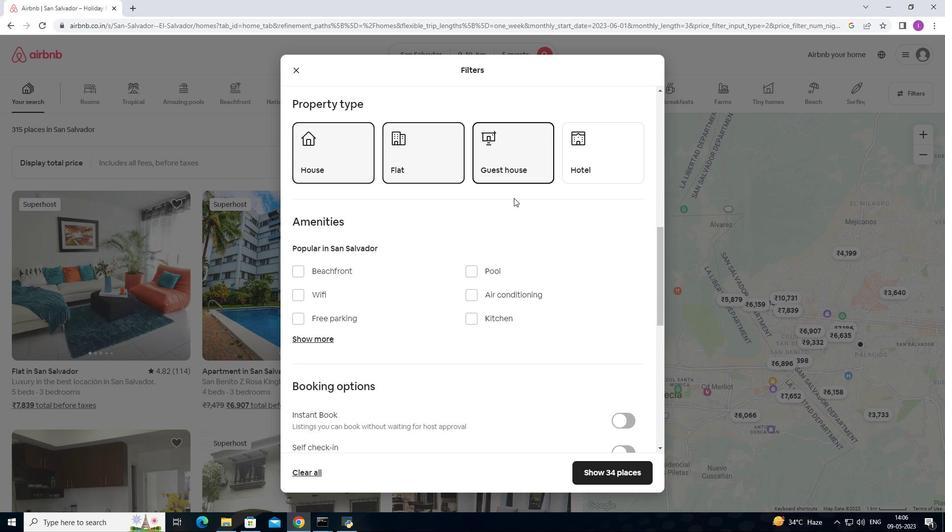 
Action: Mouse scrolled (514, 197) with delta (0, 0)
Screenshot: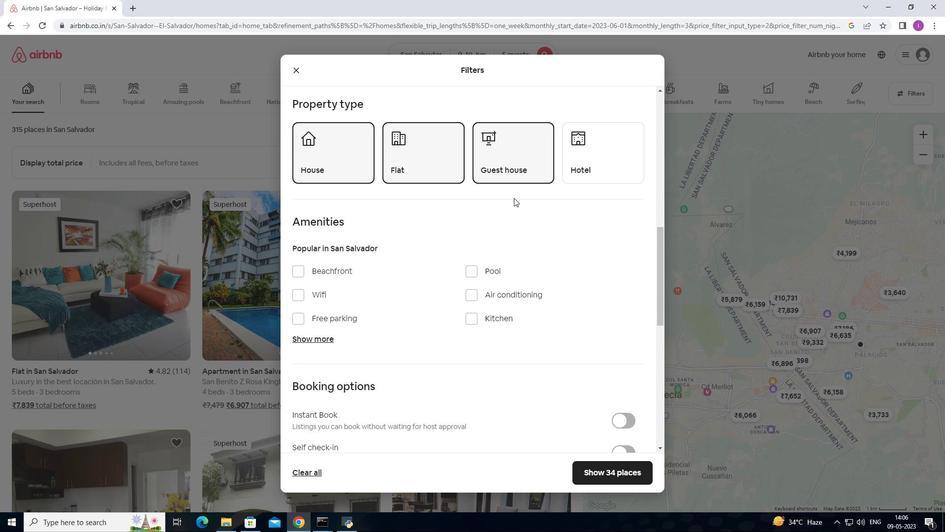 
Action: Mouse moved to (362, 177)
Screenshot: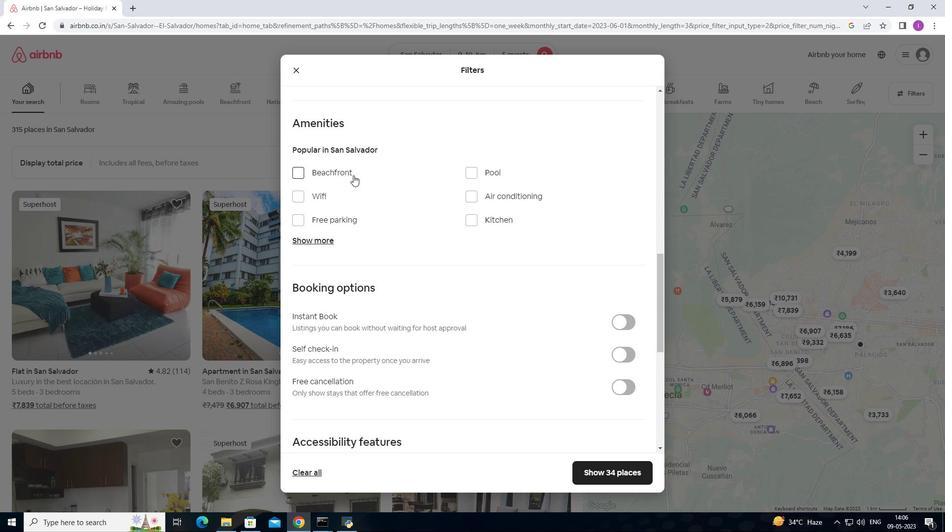 
Action: Mouse scrolled (362, 176) with delta (0, 0)
Screenshot: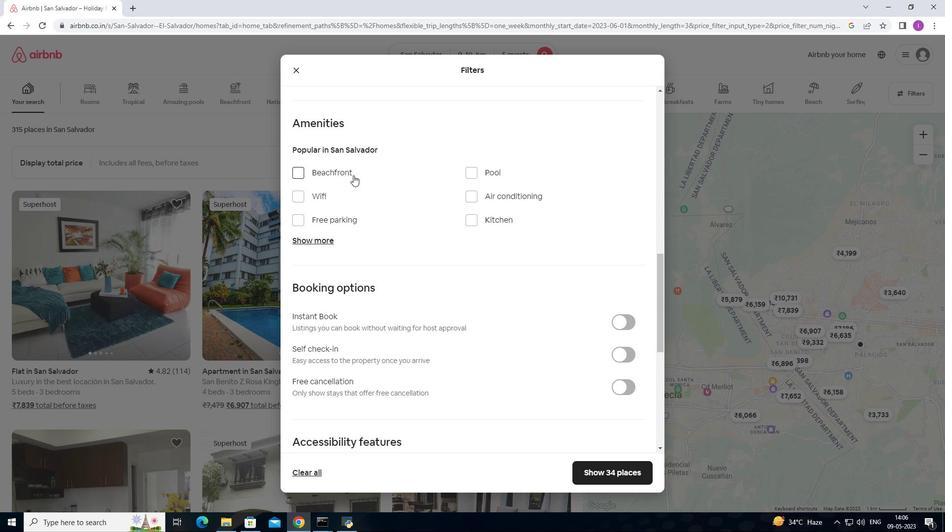 
Action: Mouse moved to (364, 177)
Screenshot: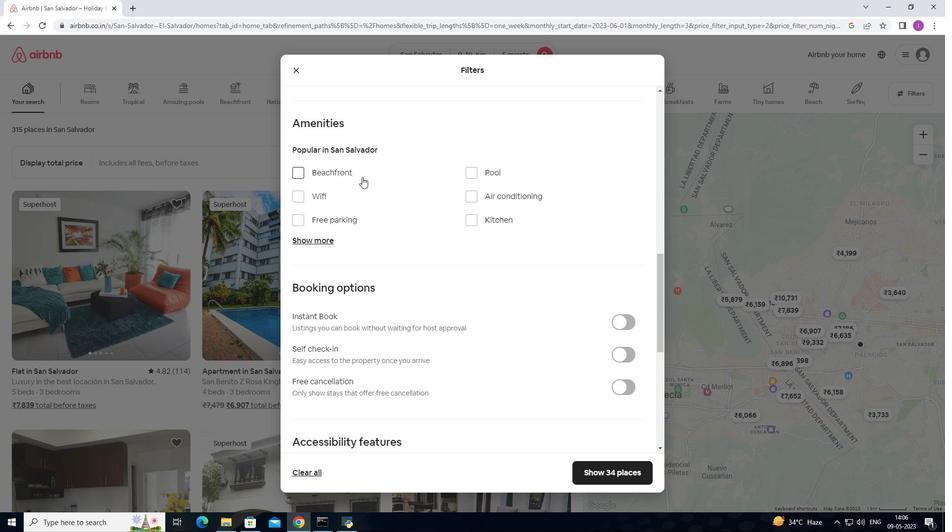 
Action: Mouse scrolled (364, 176) with delta (0, 0)
Screenshot: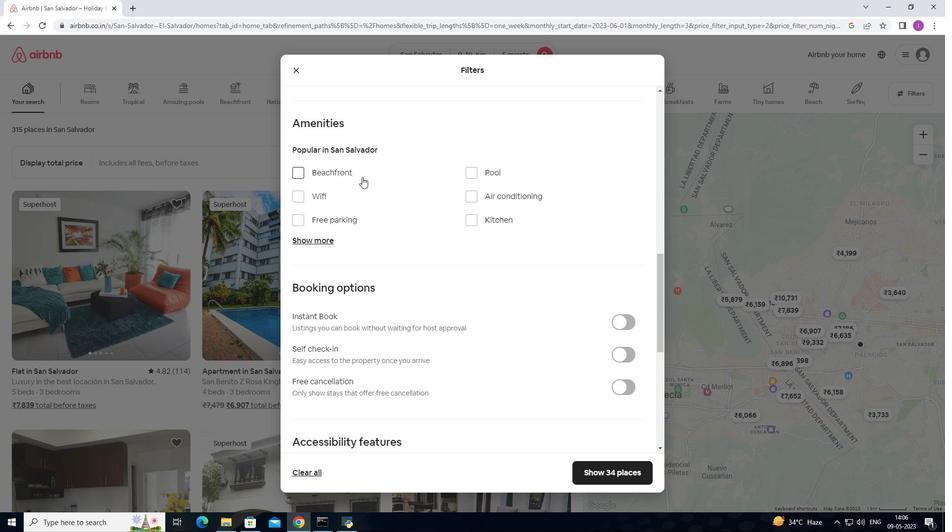 
Action: Mouse moved to (404, 179)
Screenshot: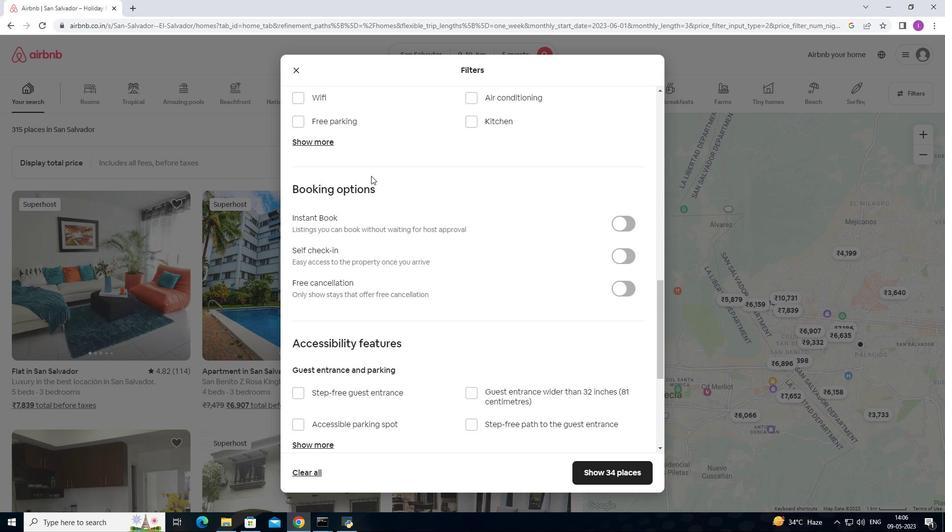 
Action: Mouse scrolled (404, 179) with delta (0, 0)
Screenshot: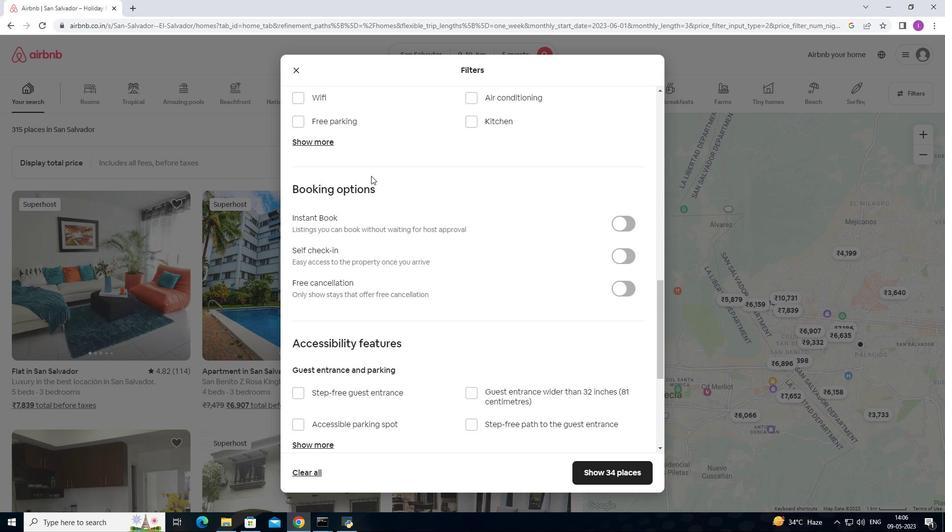 
Action: Mouse moved to (412, 180)
Screenshot: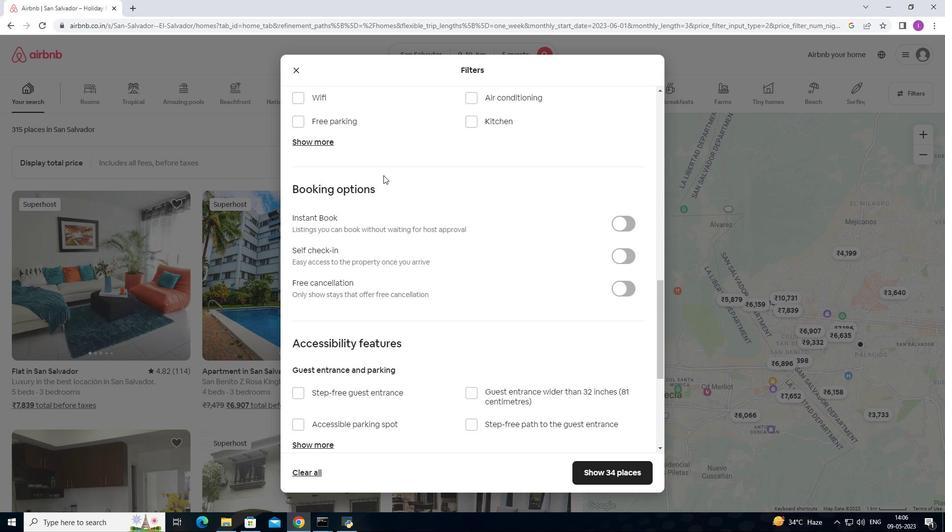 
Action: Mouse scrolled (412, 180) with delta (0, 0)
Screenshot: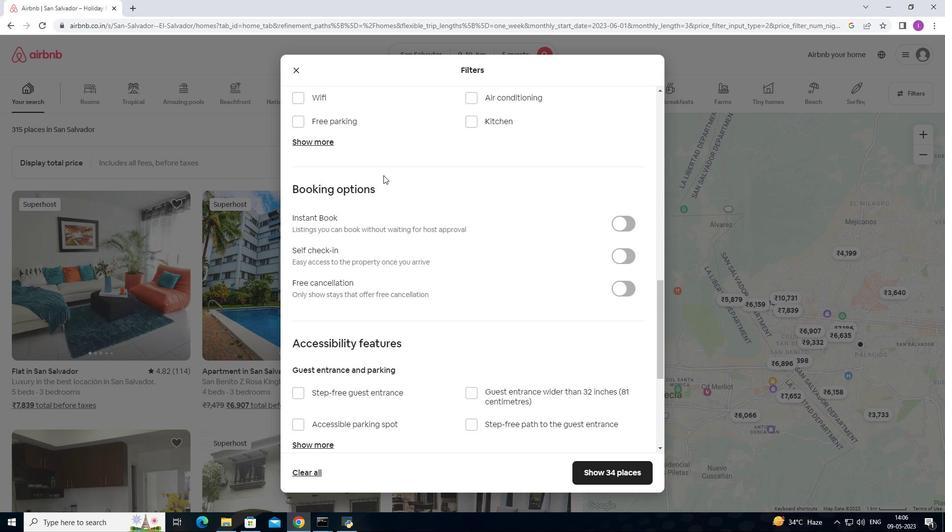 
Action: Mouse moved to (630, 154)
Screenshot: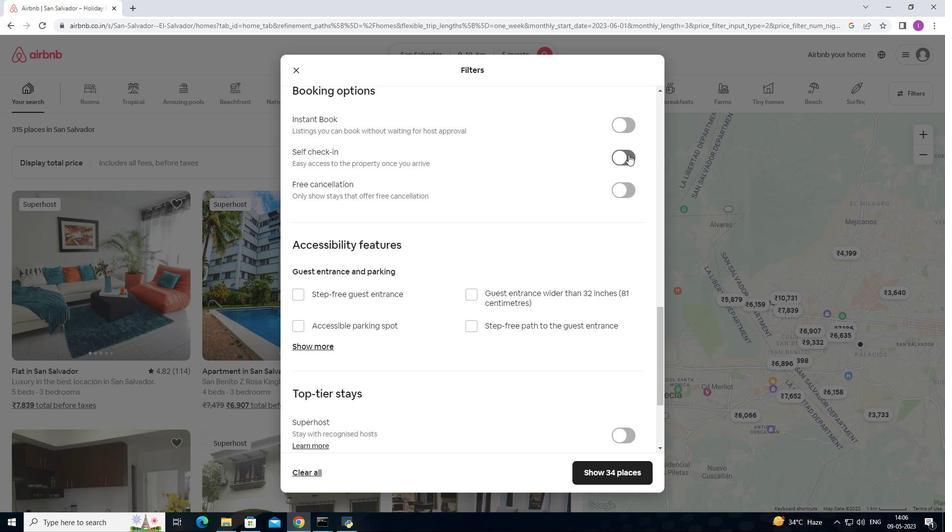 
Action: Mouse pressed left at (630, 154)
Screenshot: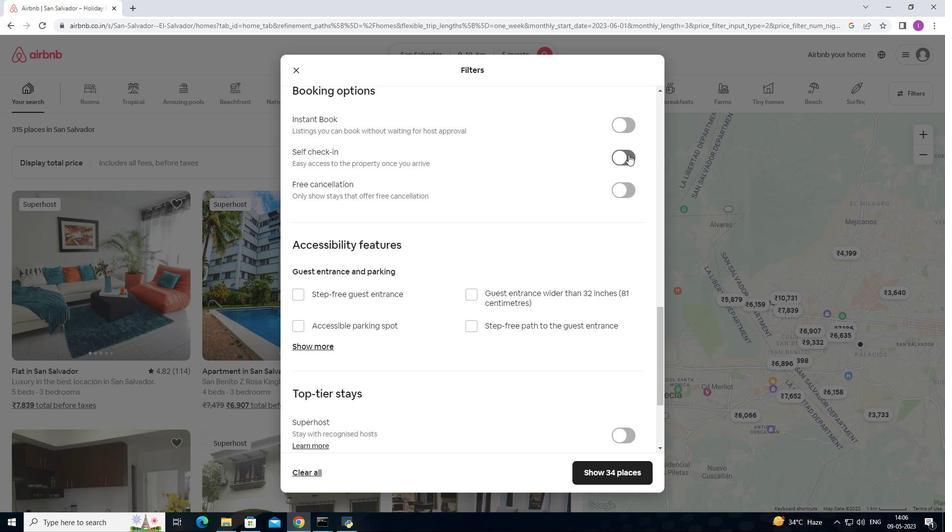 
Action: Mouse moved to (399, 235)
Screenshot: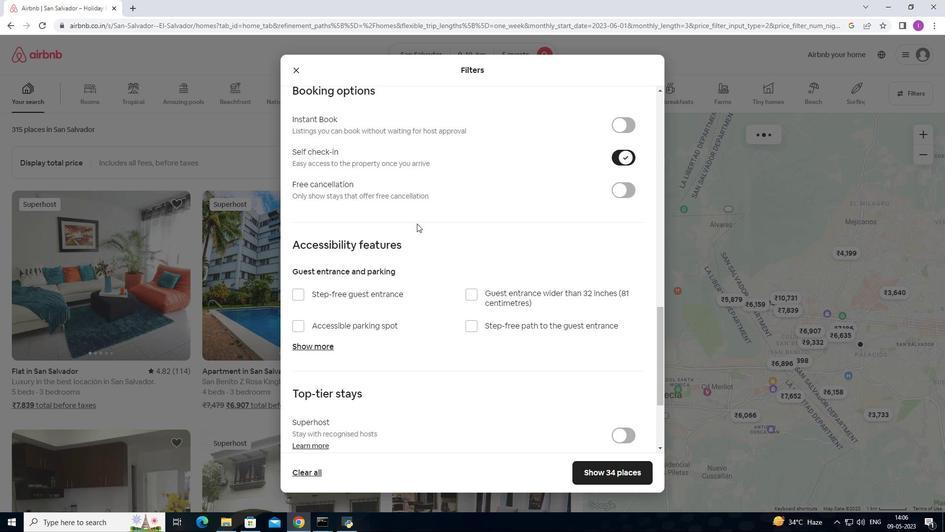
Action: Mouse scrolled (399, 234) with delta (0, 0)
Screenshot: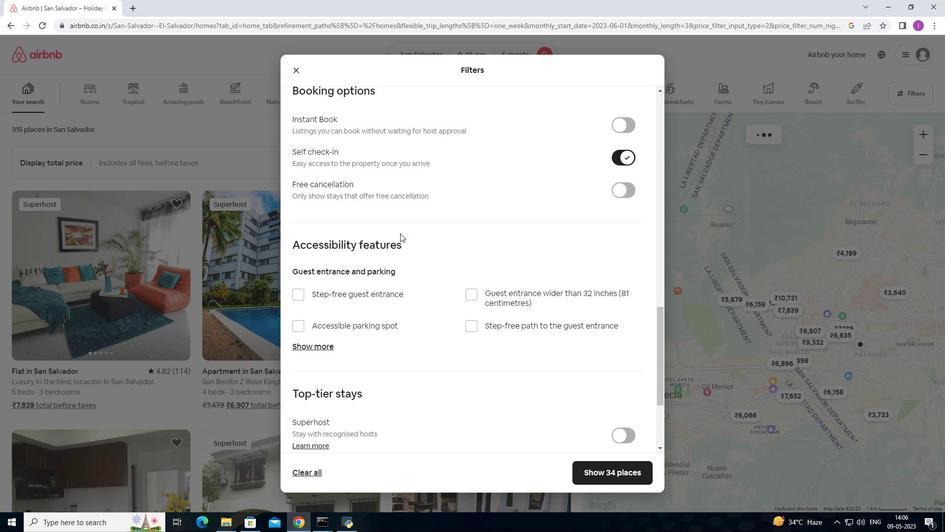 
Action: Mouse moved to (400, 235)
Screenshot: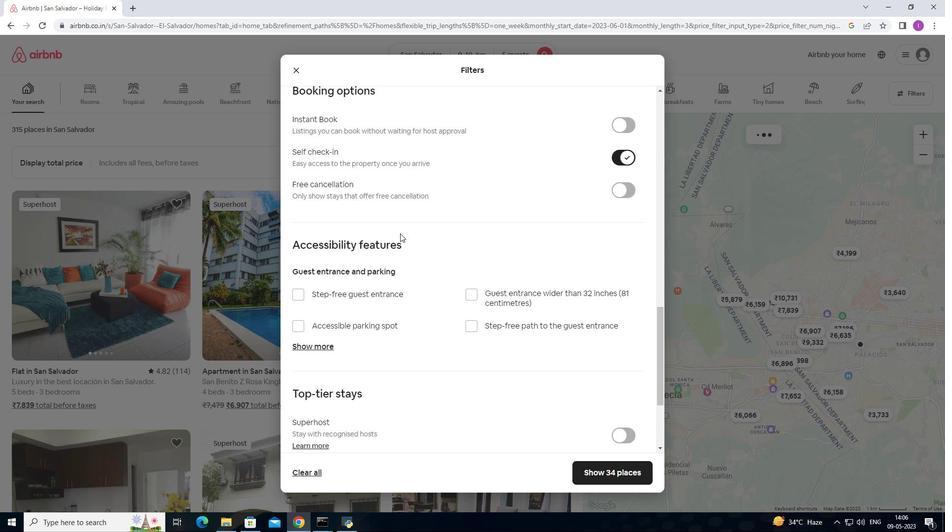 
Action: Mouse scrolled (400, 235) with delta (0, 0)
Screenshot: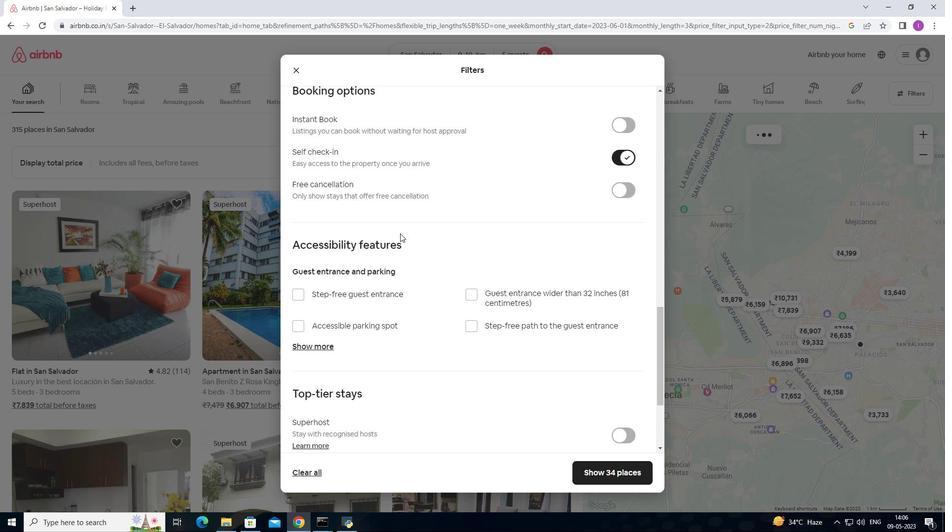 
Action: Mouse moved to (400, 235)
Screenshot: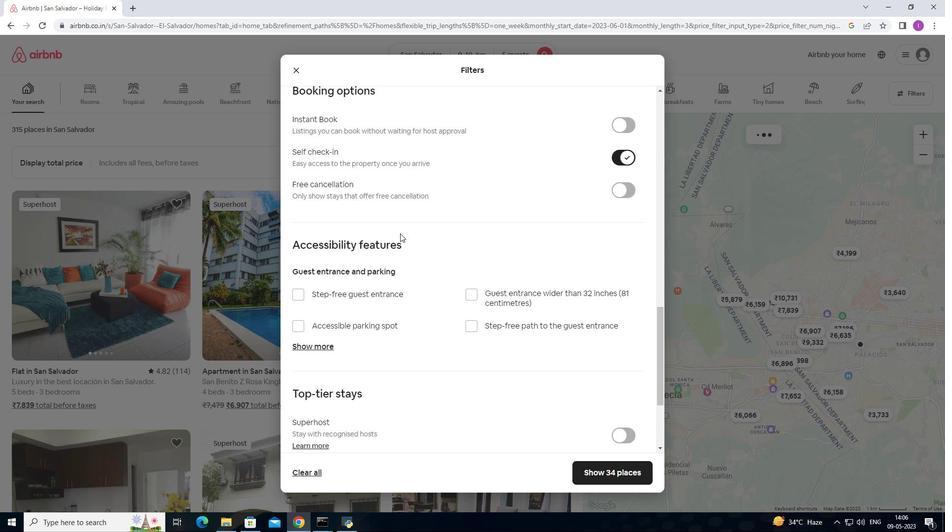 
Action: Mouse scrolled (400, 235) with delta (0, 0)
Screenshot: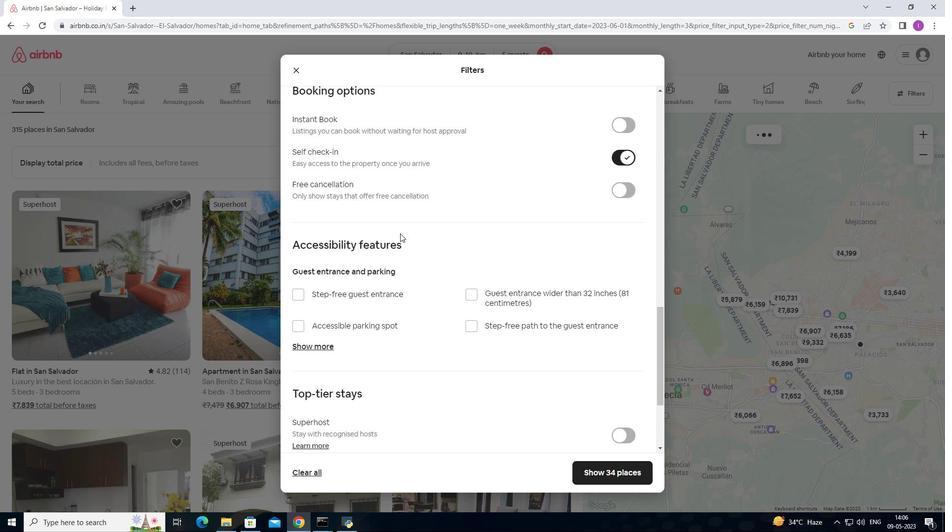 
Action: Mouse moved to (402, 236)
Screenshot: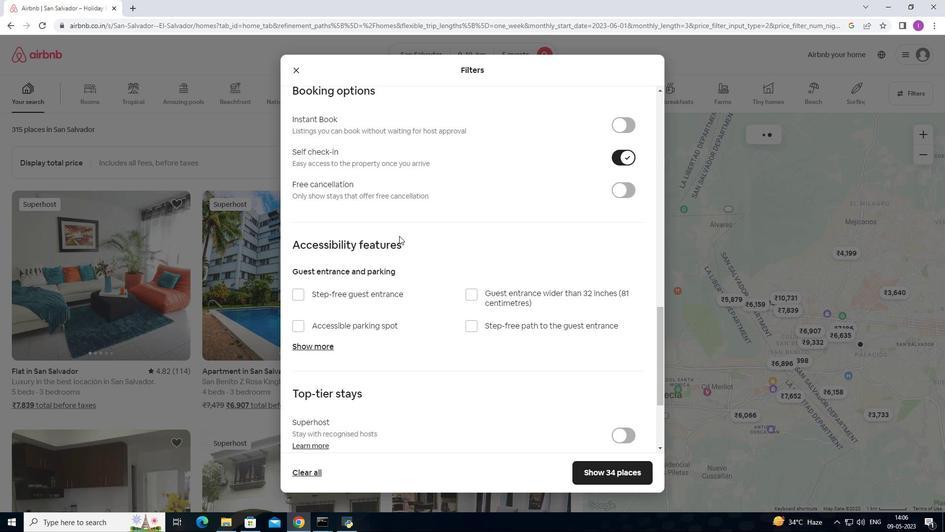 
Action: Mouse scrolled (401, 236) with delta (0, 0)
Screenshot: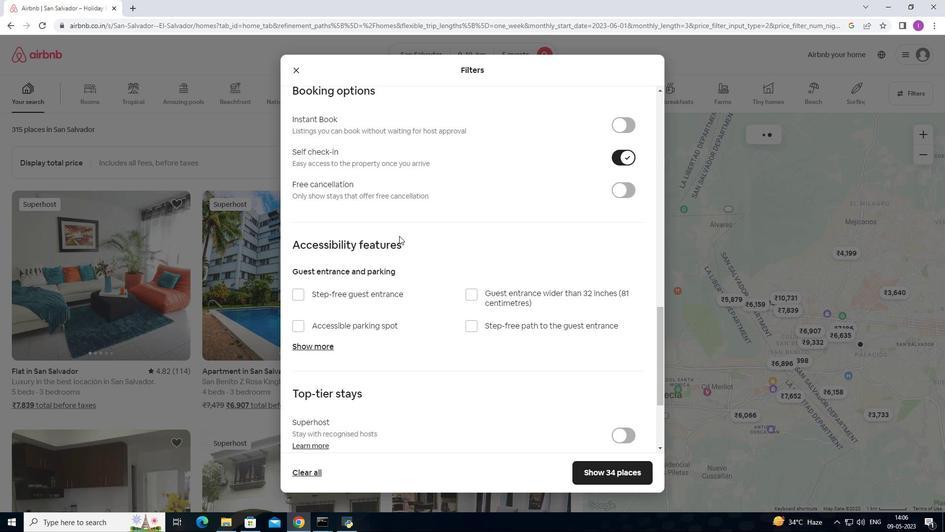 
Action: Mouse moved to (430, 243)
Screenshot: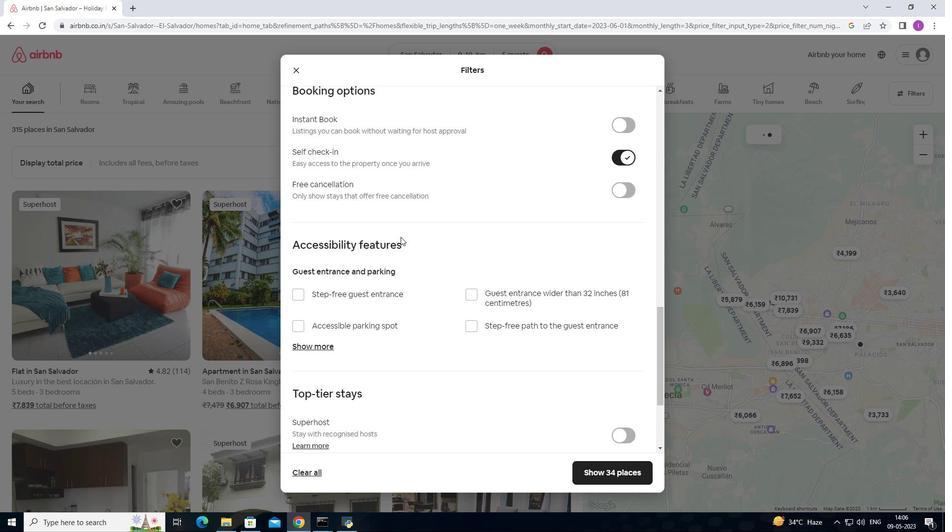 
Action: Mouse scrolled (430, 243) with delta (0, 0)
Screenshot: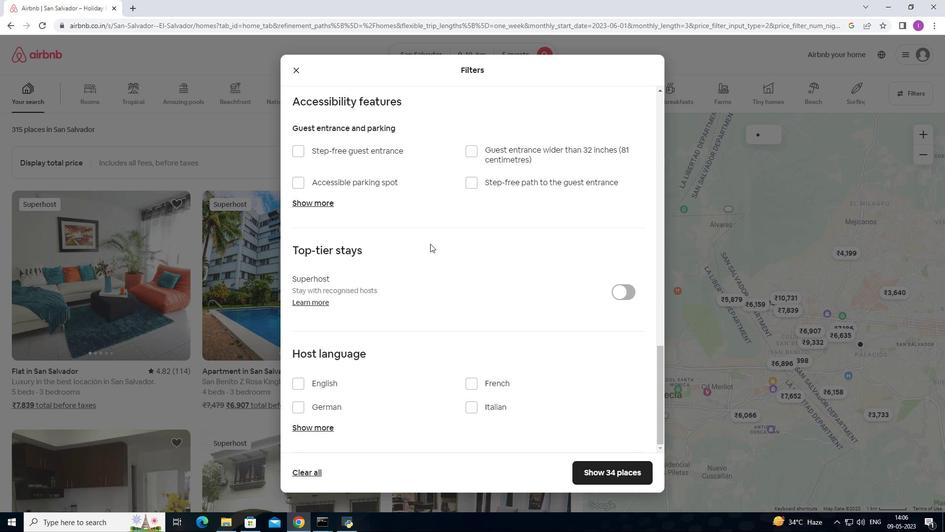 
Action: Mouse scrolled (430, 243) with delta (0, 0)
Screenshot: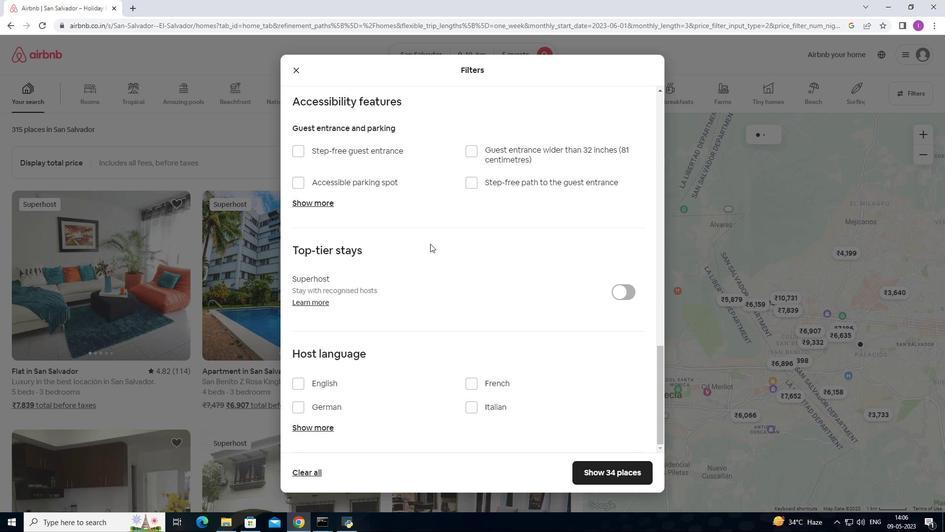 
Action: Mouse moved to (431, 243)
Screenshot: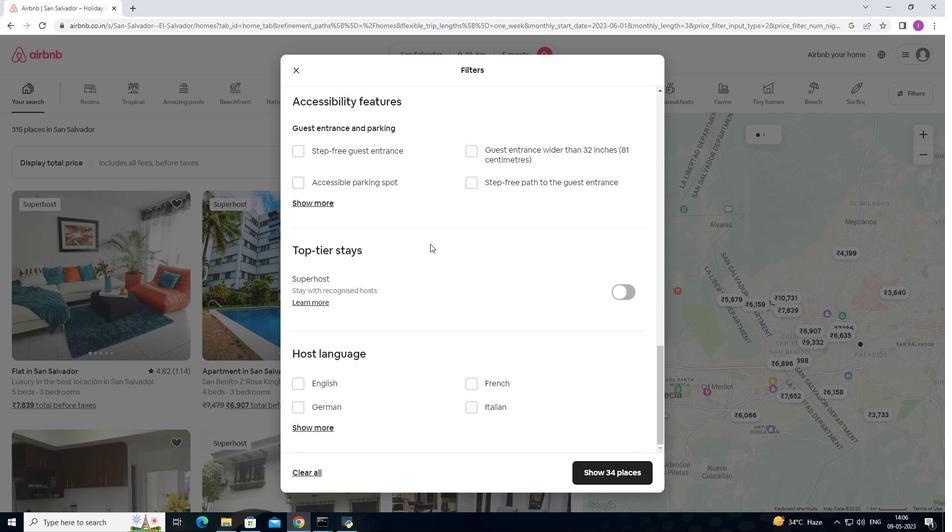
Action: Mouse scrolled (431, 243) with delta (0, 0)
Screenshot: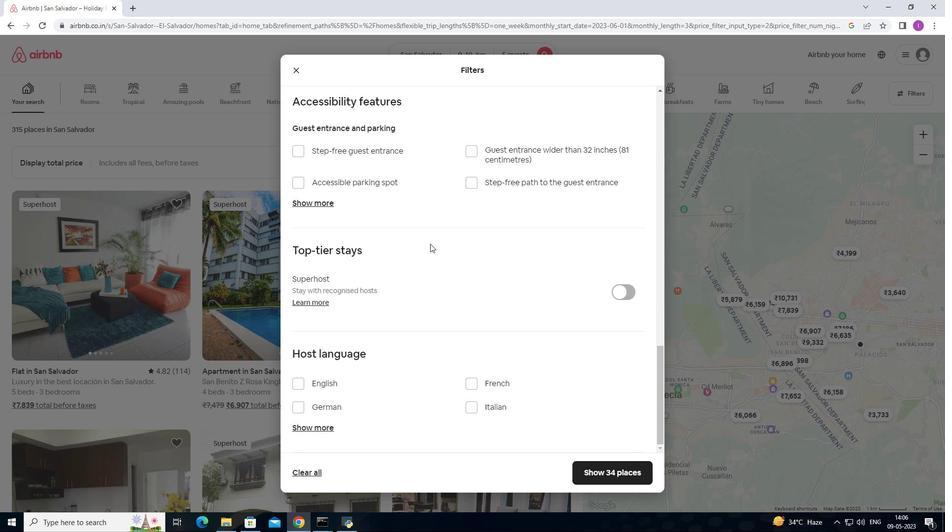 
Action: Mouse scrolled (431, 243) with delta (0, 0)
Screenshot: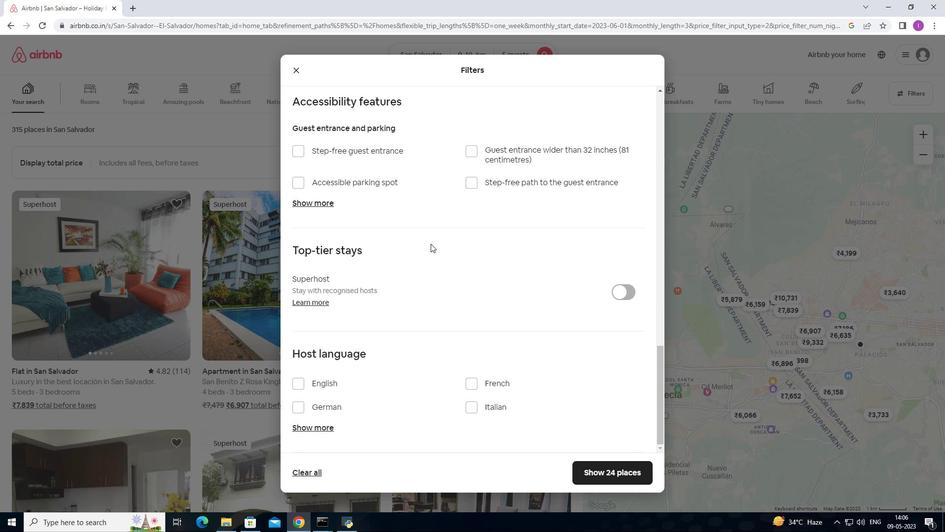 
Action: Mouse moved to (431, 246)
Screenshot: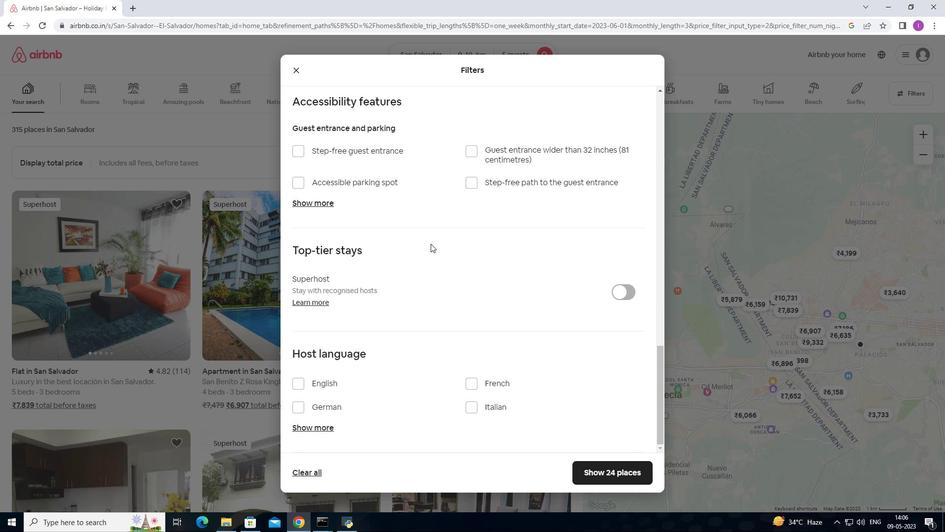 
Action: Mouse scrolled (431, 245) with delta (0, 0)
Screenshot: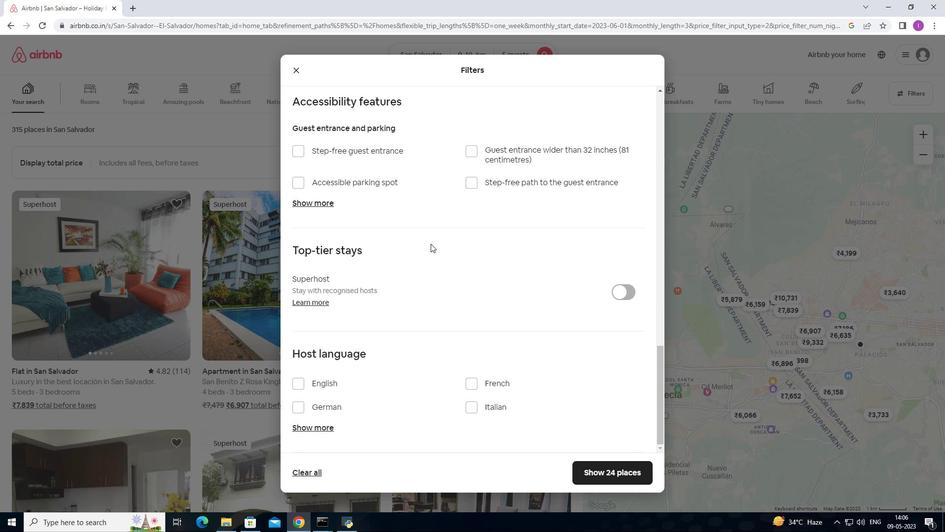 
Action: Mouse moved to (429, 252)
Screenshot: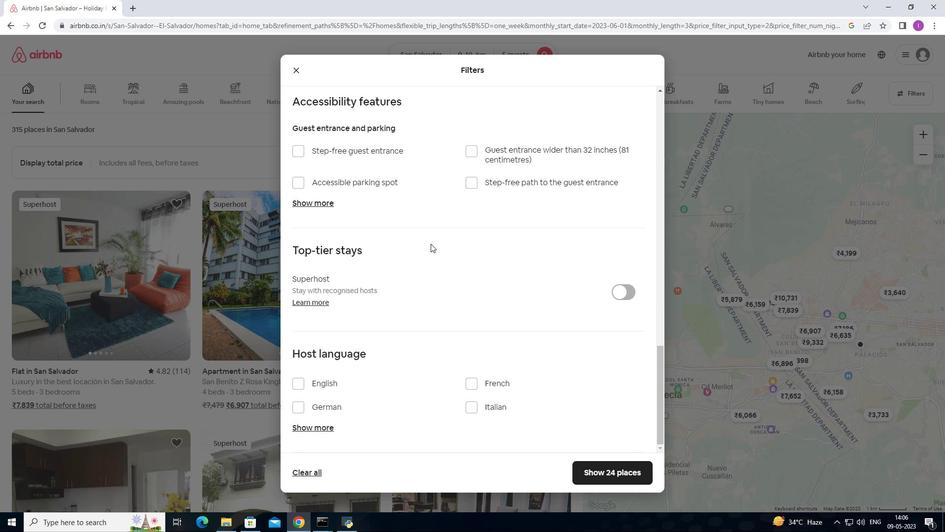 
Action: Mouse scrolled (429, 252) with delta (0, 0)
Screenshot: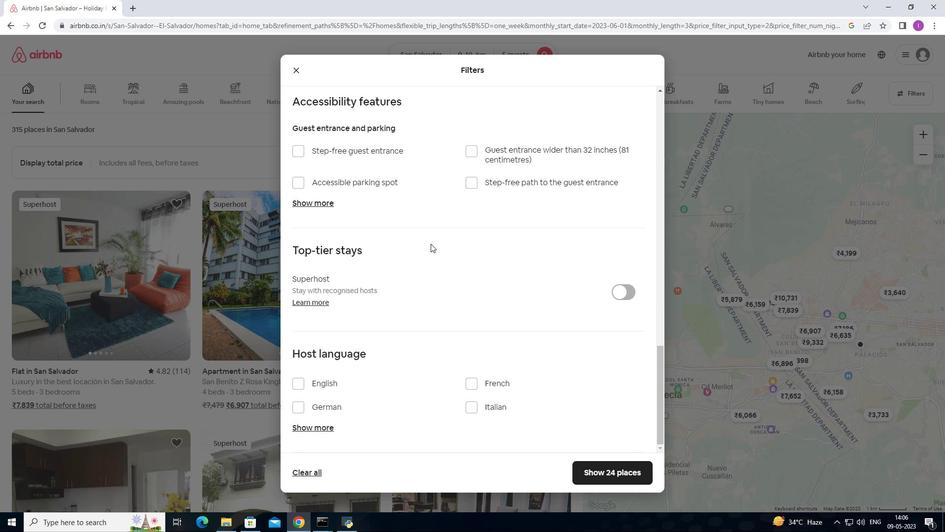 
Action: Mouse moved to (299, 383)
Screenshot: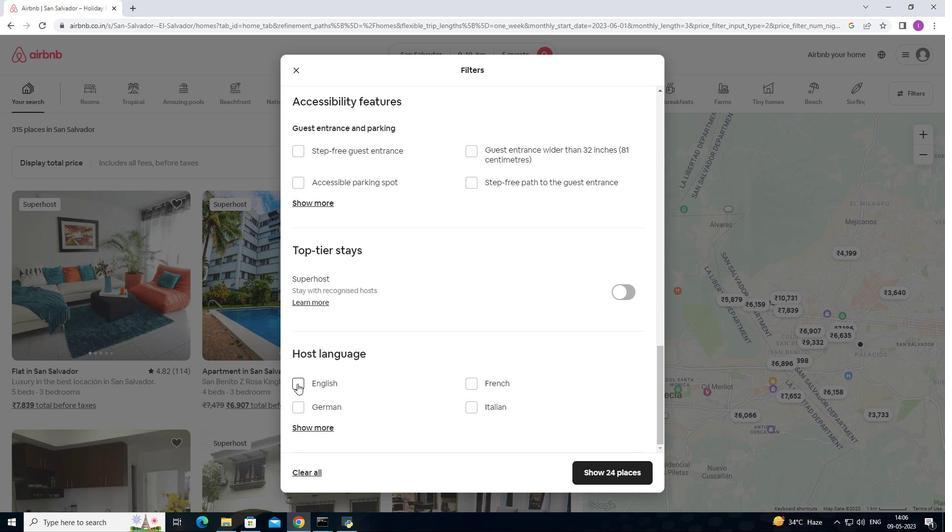 
Action: Mouse pressed left at (299, 383)
Screenshot: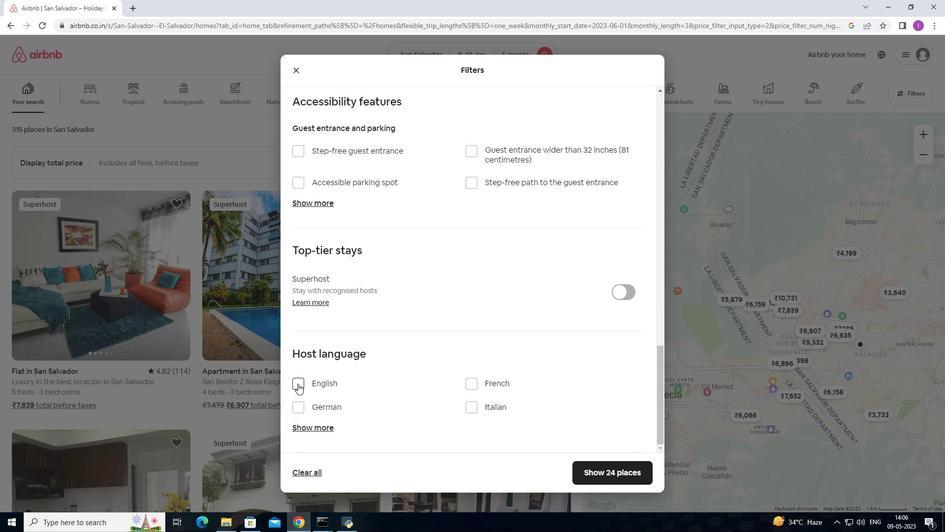 
Action: Mouse moved to (600, 469)
Screenshot: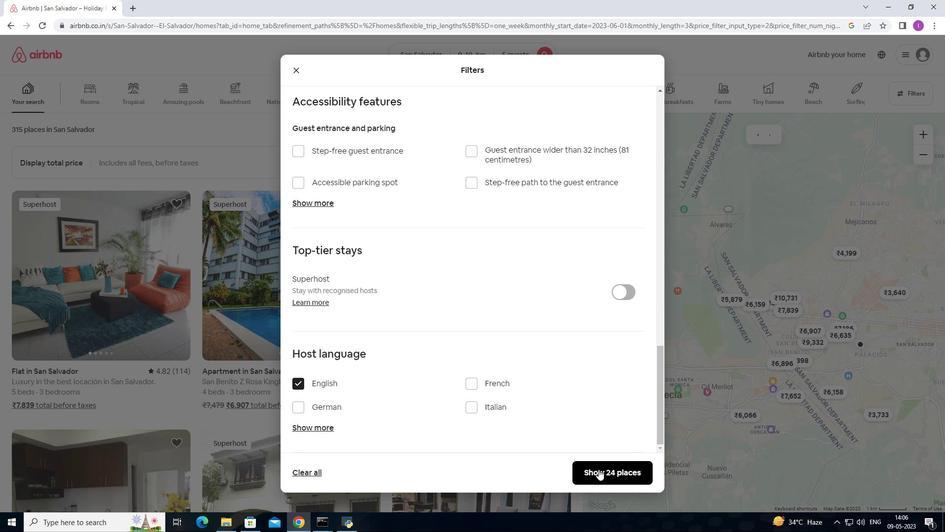 
Action: Mouse pressed left at (600, 469)
Screenshot: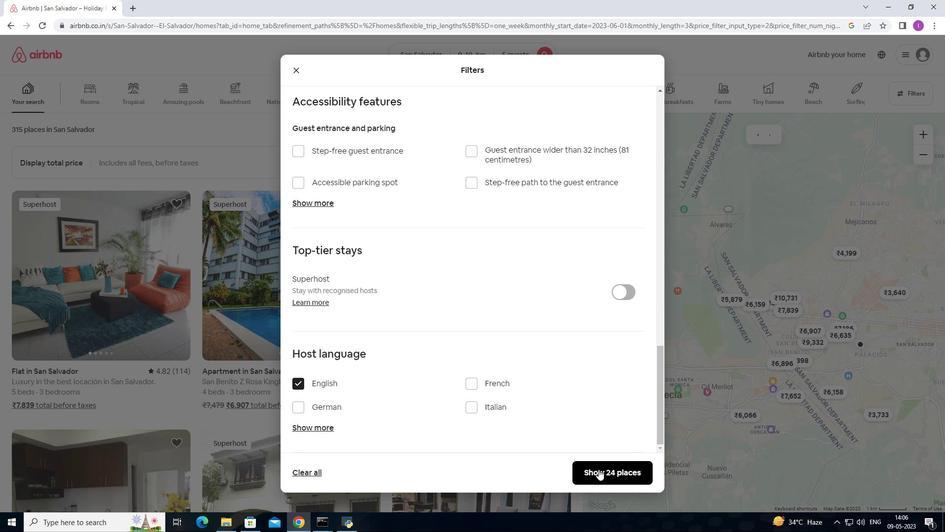 
Action: Mouse moved to (511, 375)
Screenshot: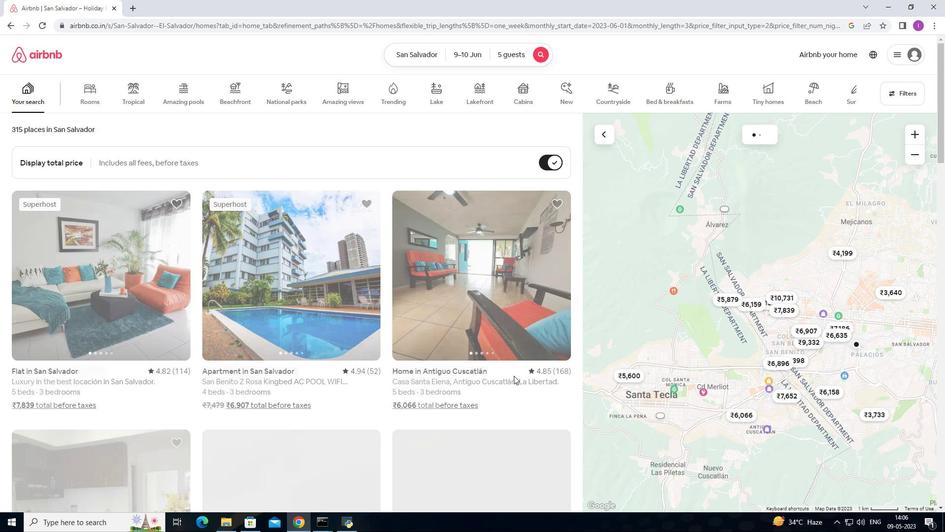 
